 Task: Search one way flight ticket for 3 adults in first from Ketchikan: Ketchikan International Airport to Springfield: Abraham Lincoln Capital Airport on 5-2-2023. Choice of flights is JetBlue. Number of bags: 2 checked bags. Price is upto 106000. Outbound departure time preference is 5:45.
Action: Mouse moved to (259, 214)
Screenshot: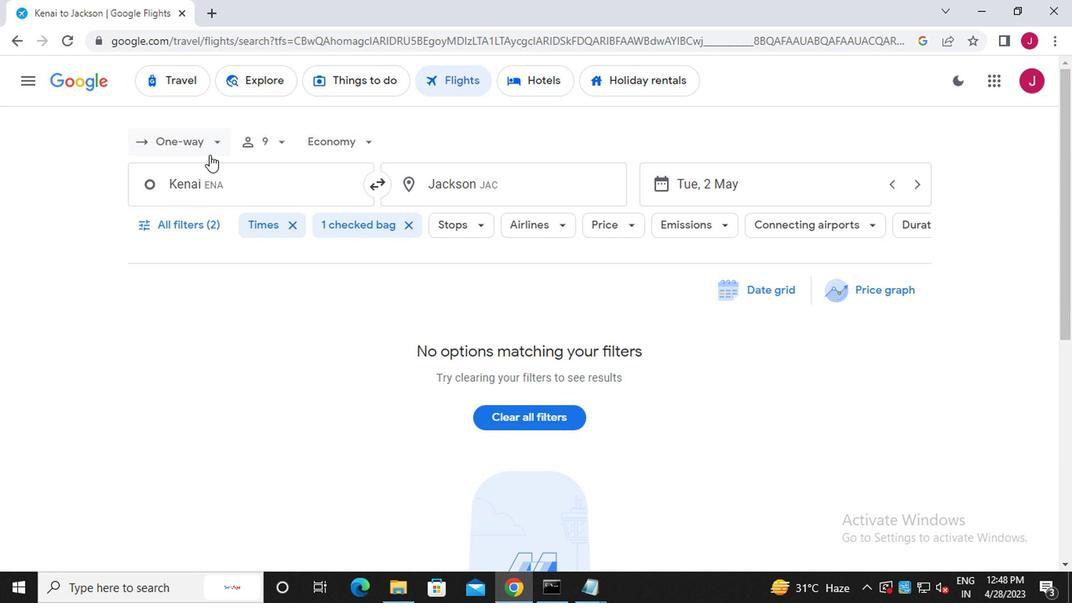 
Action: Mouse pressed left at (259, 214)
Screenshot: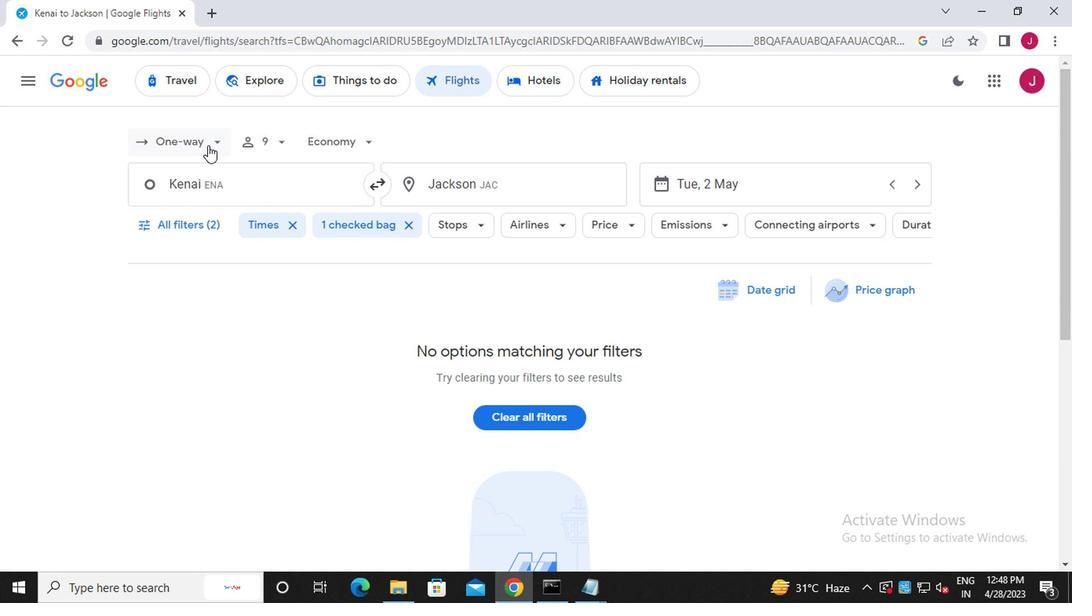 
Action: Mouse moved to (260, 266)
Screenshot: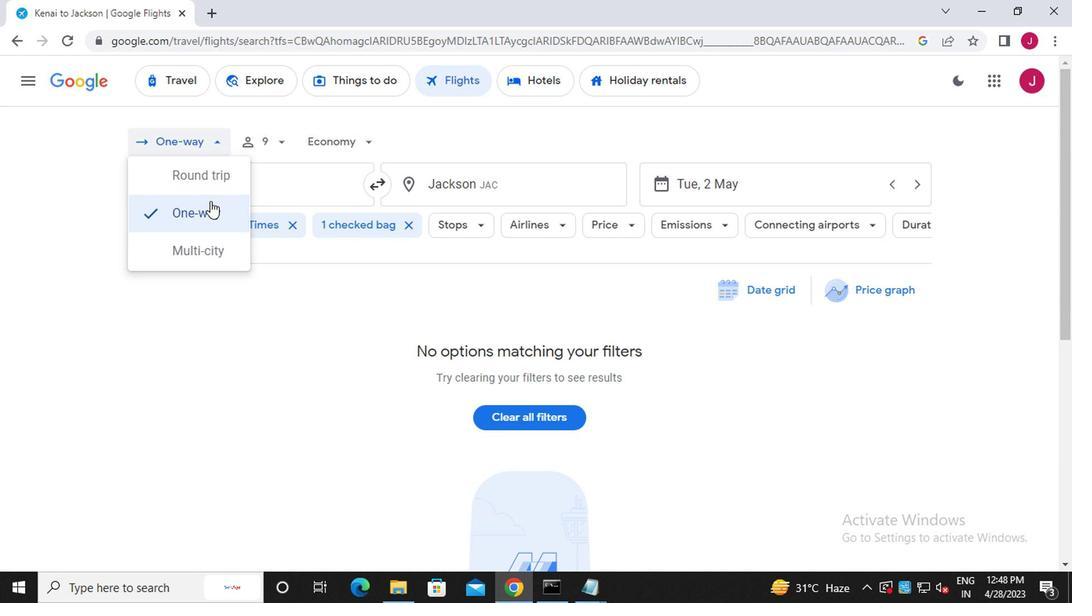 
Action: Mouse pressed left at (260, 266)
Screenshot: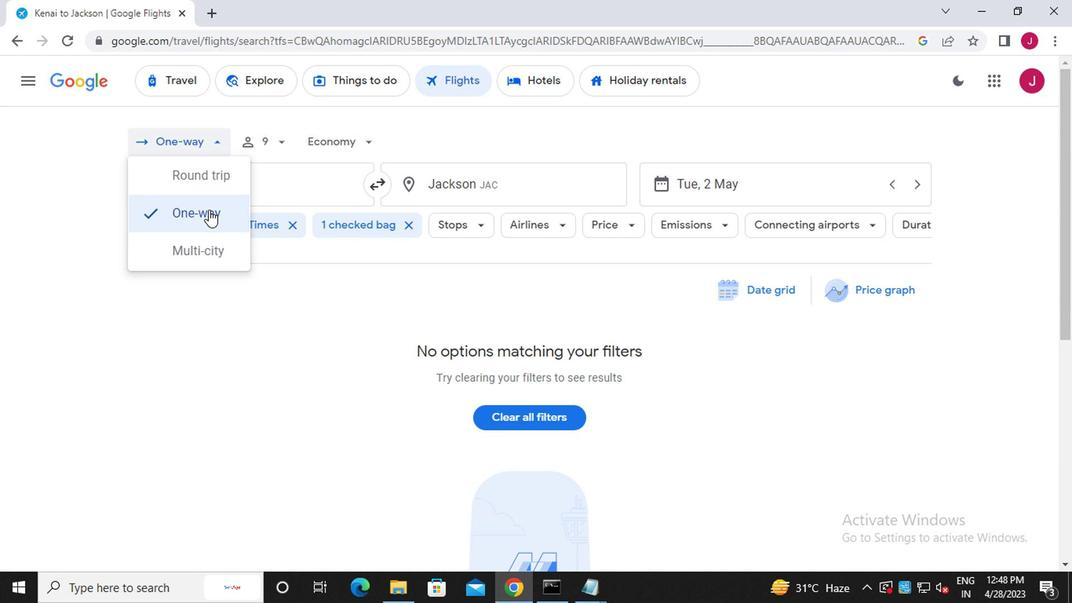 
Action: Mouse moved to (302, 214)
Screenshot: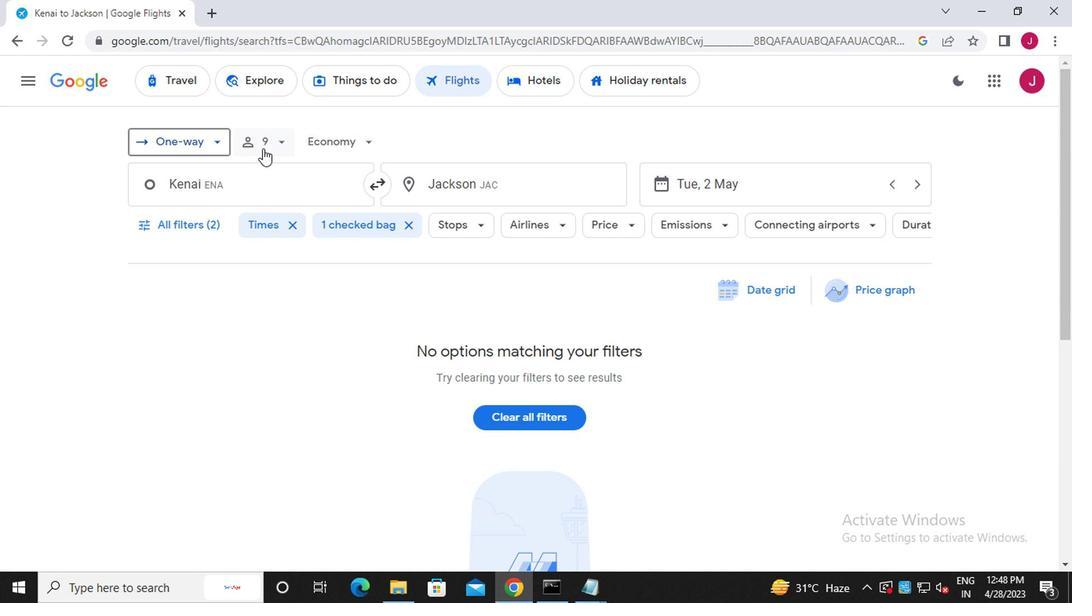 
Action: Mouse pressed left at (302, 214)
Screenshot: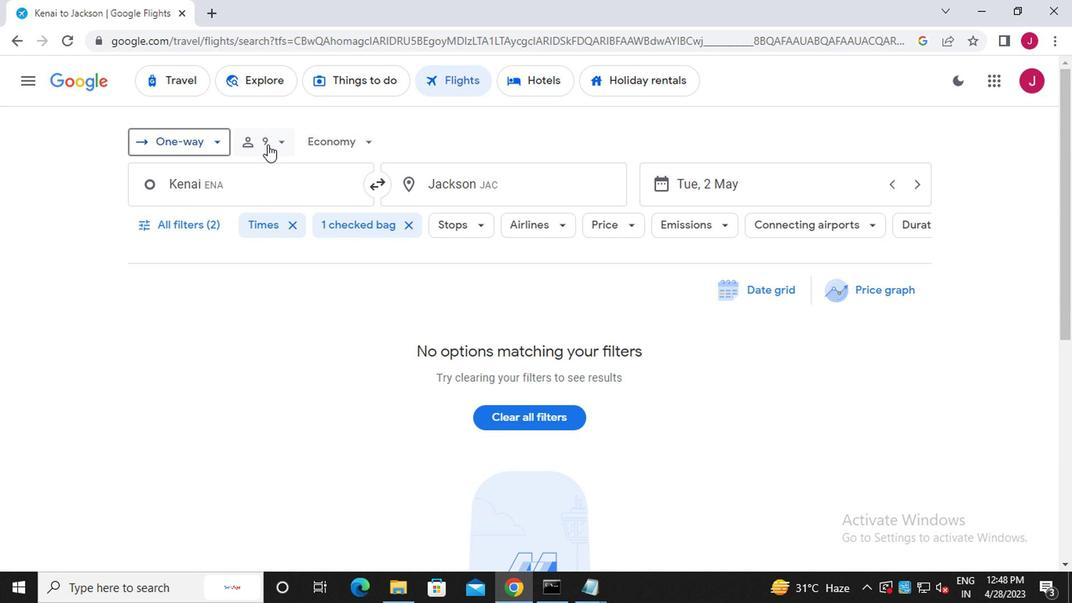 
Action: Mouse moved to (355, 240)
Screenshot: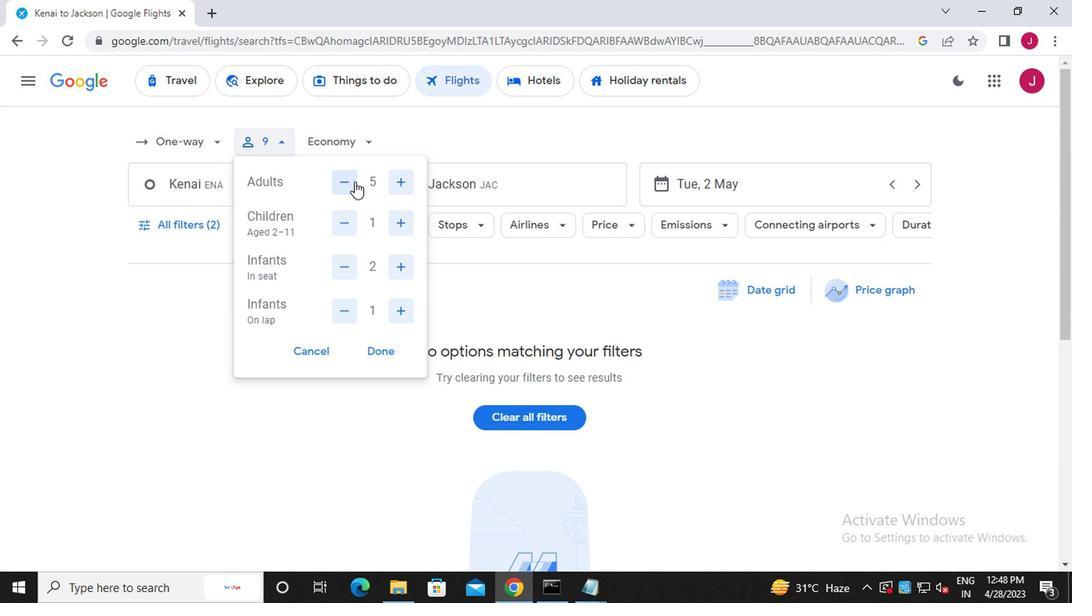 
Action: Mouse pressed left at (355, 240)
Screenshot: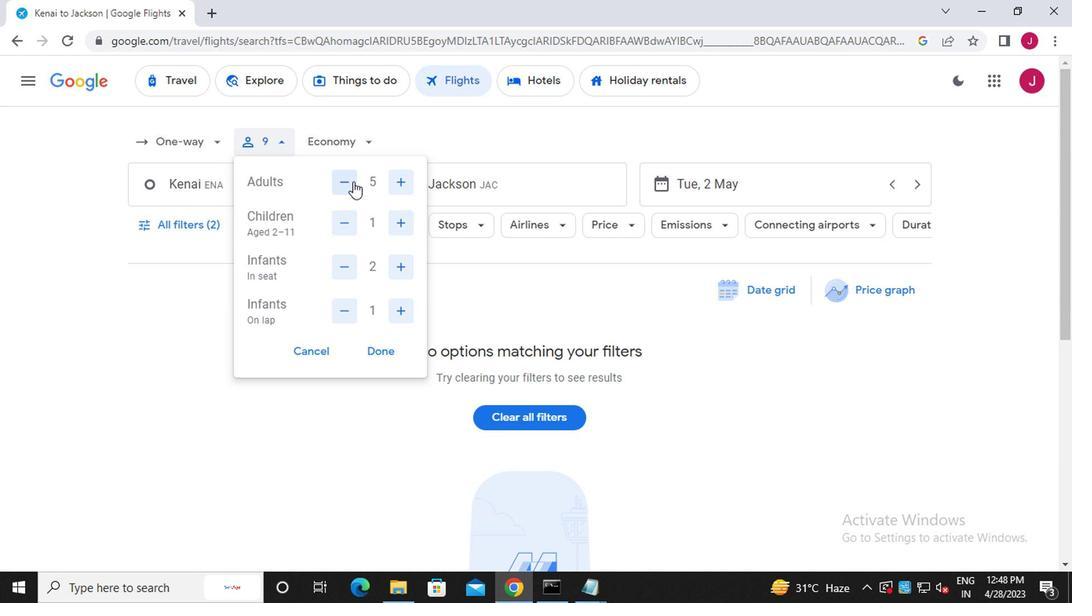 
Action: Mouse pressed left at (355, 240)
Screenshot: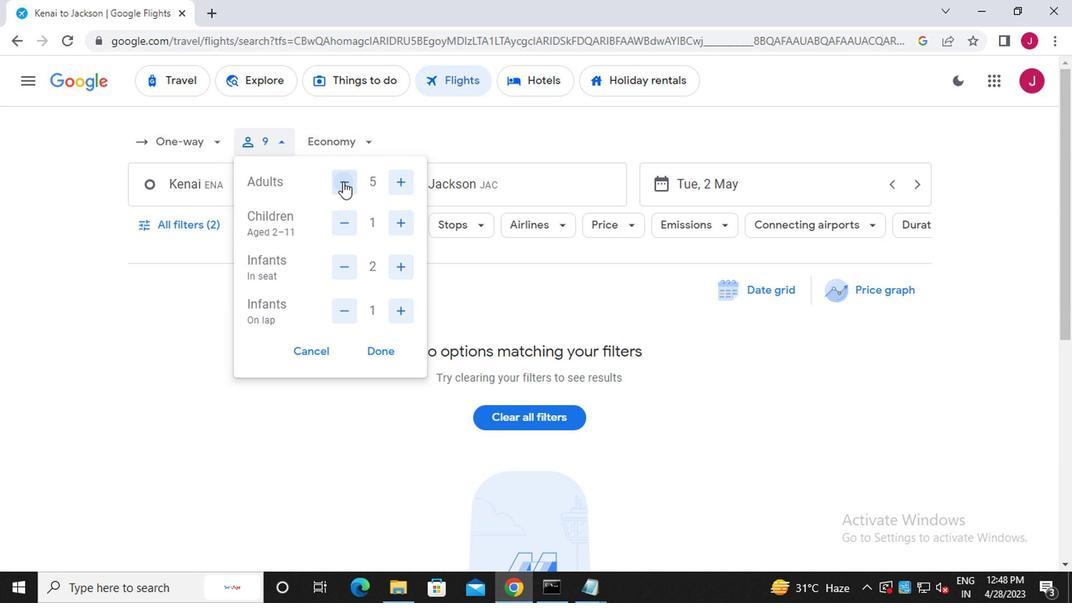 
Action: Mouse moved to (355, 268)
Screenshot: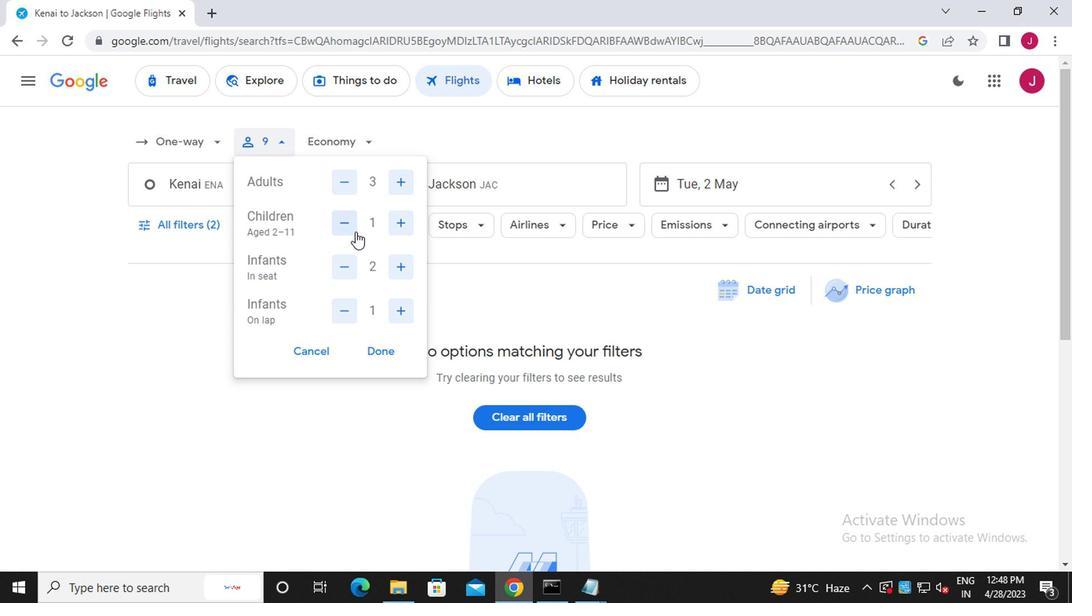 
Action: Mouse pressed left at (355, 268)
Screenshot: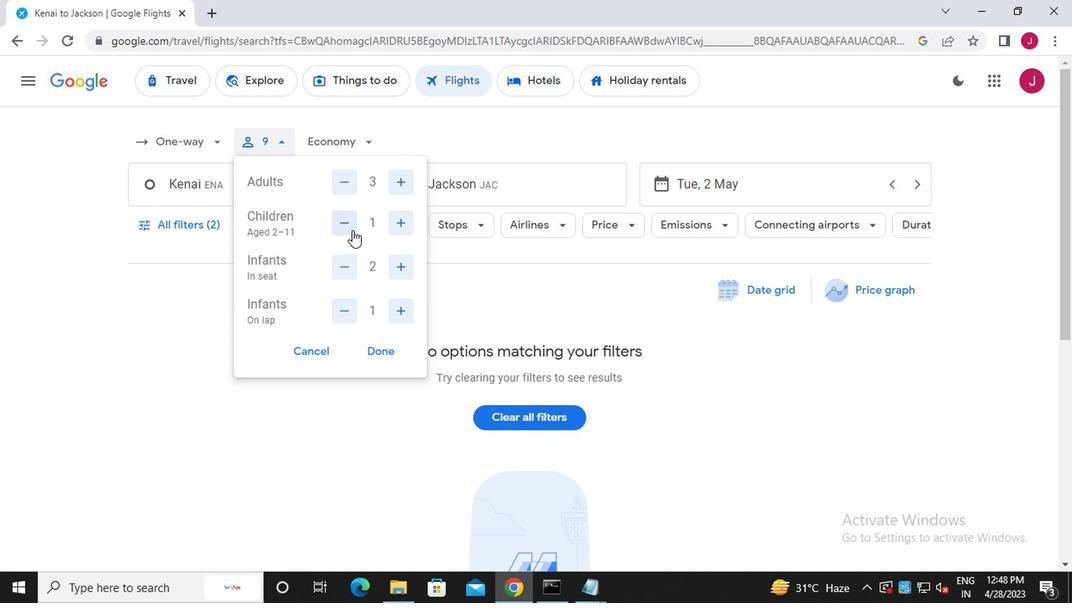 
Action: Mouse moved to (359, 300)
Screenshot: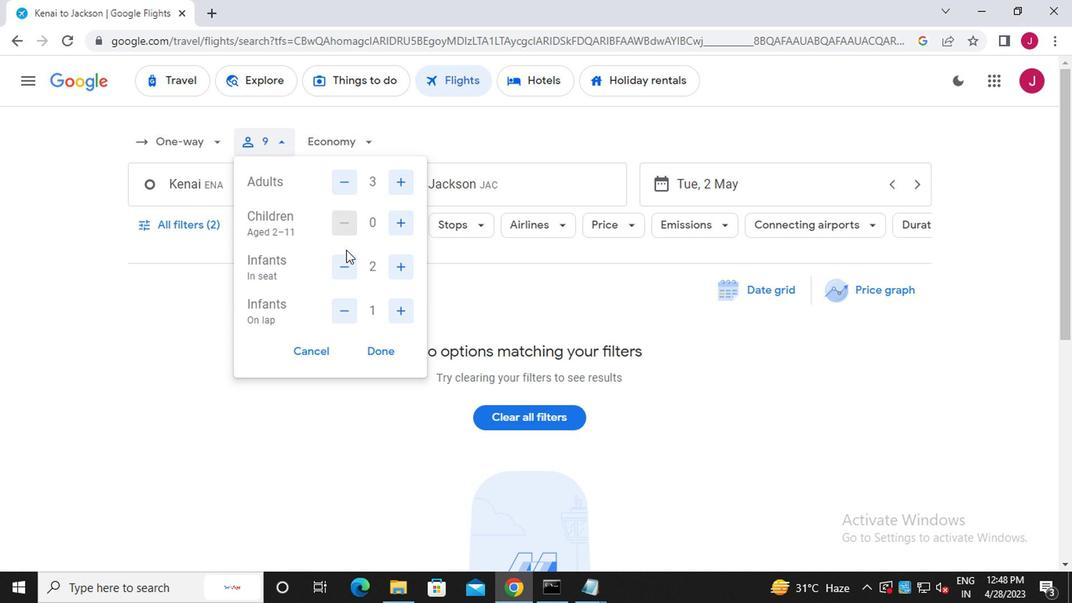 
Action: Mouse pressed left at (359, 300)
Screenshot: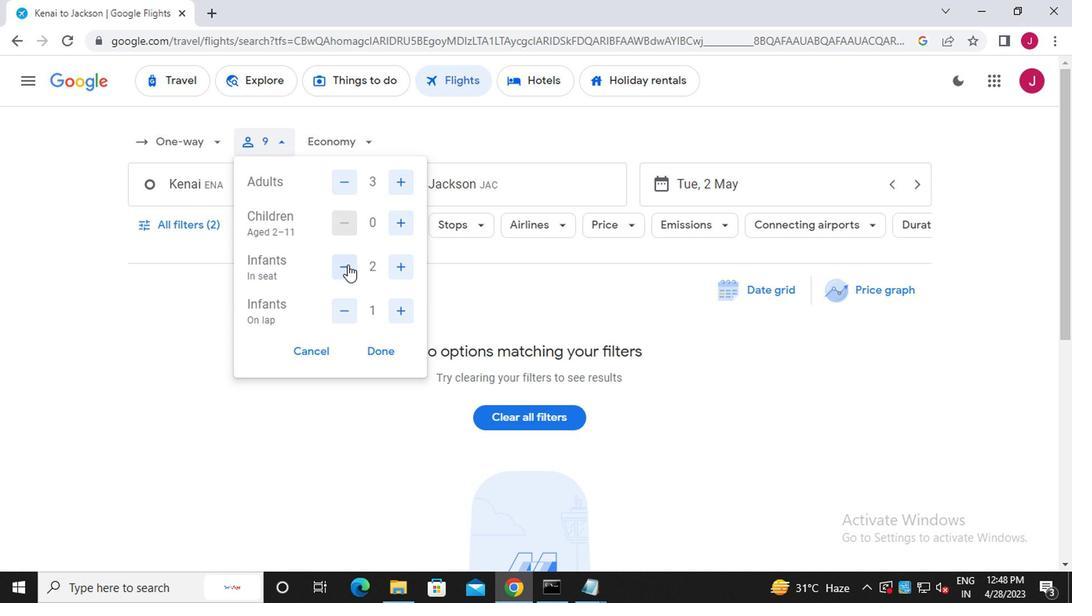 
Action: Mouse pressed left at (359, 300)
Screenshot: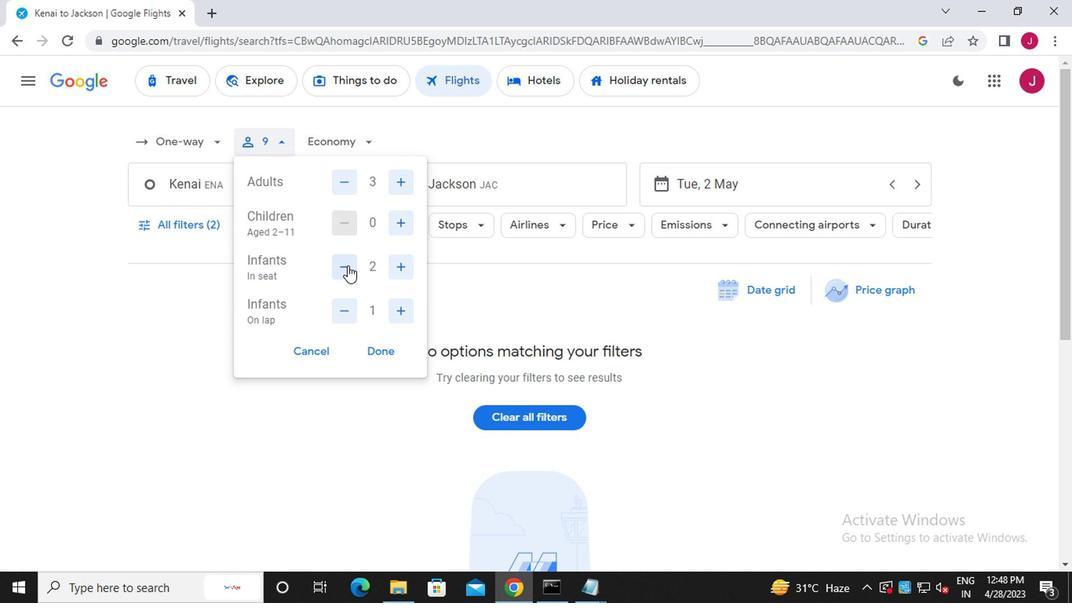 
Action: Mouse pressed left at (359, 300)
Screenshot: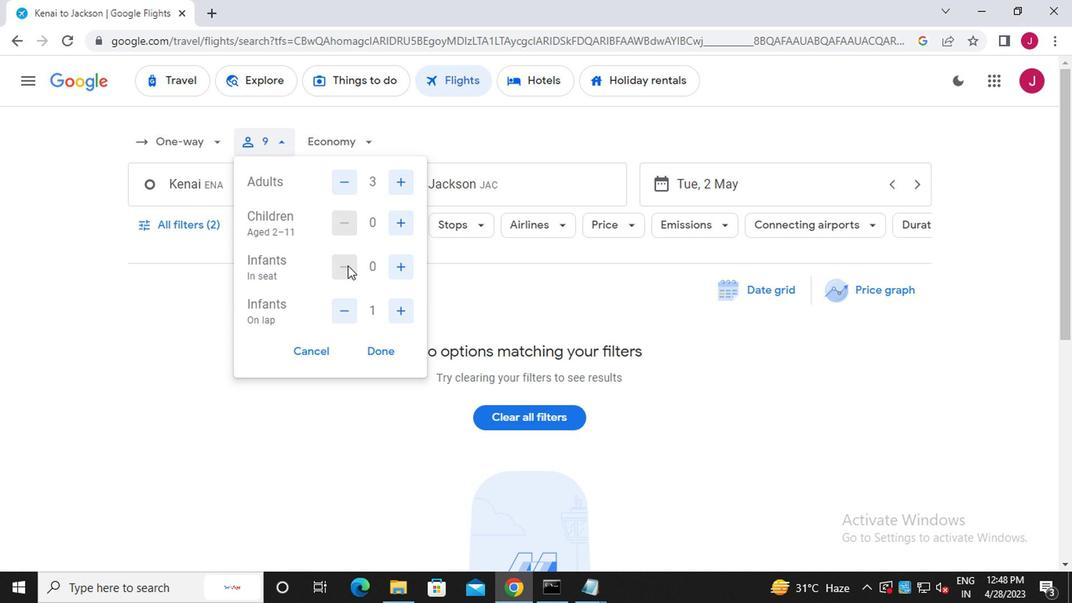 
Action: Mouse moved to (355, 333)
Screenshot: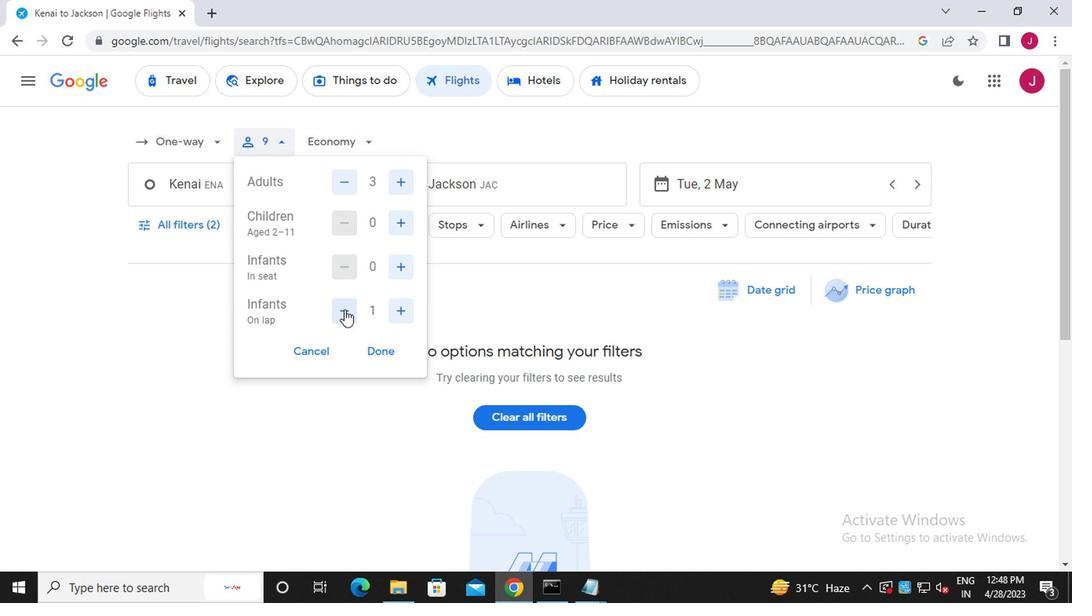 
Action: Mouse pressed left at (355, 333)
Screenshot: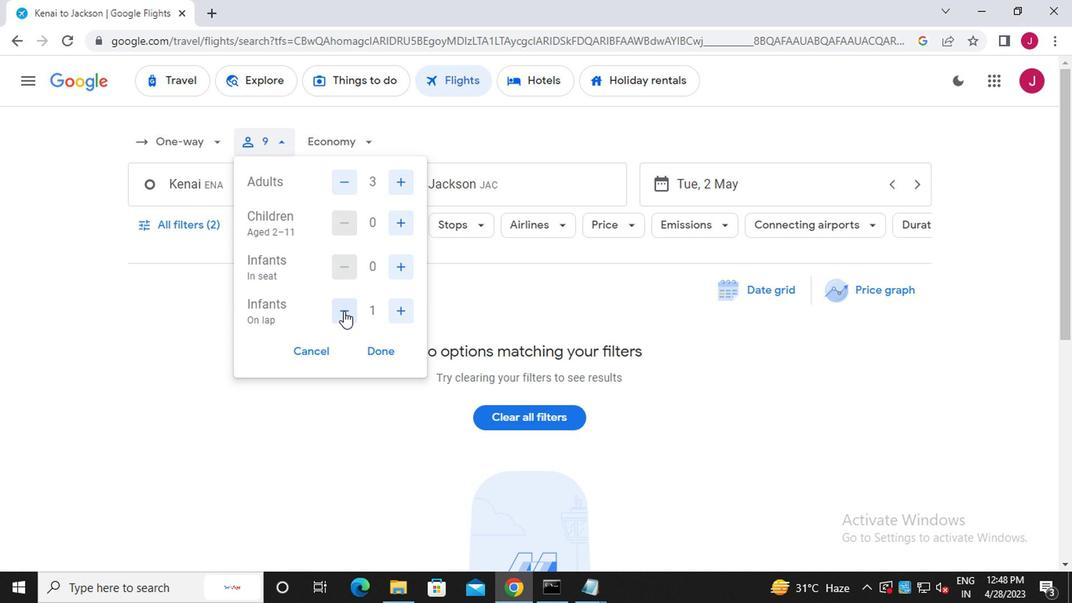 
Action: Mouse moved to (379, 361)
Screenshot: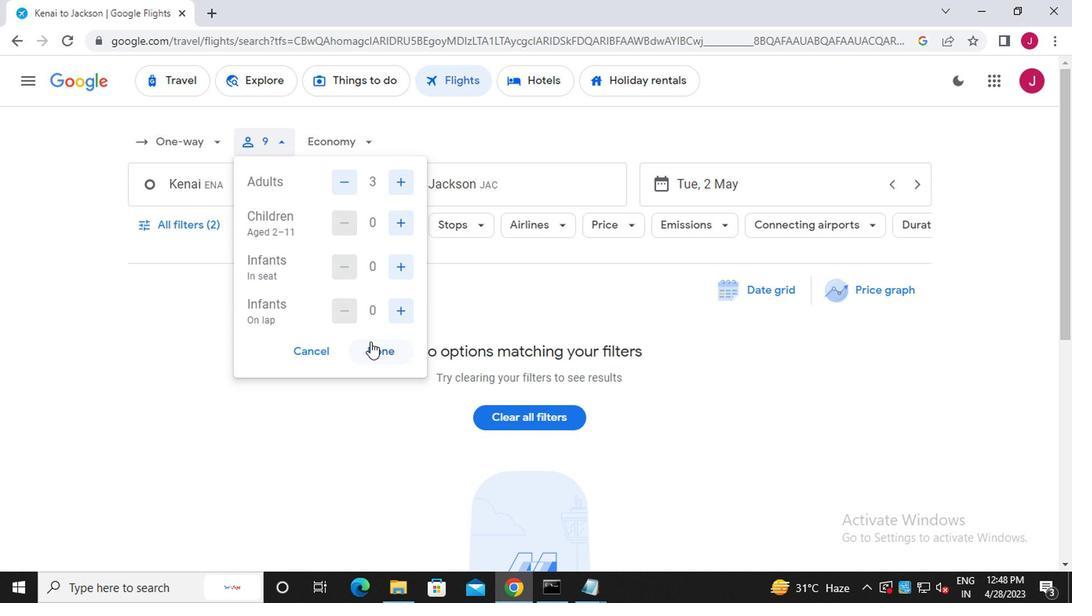 
Action: Mouse pressed left at (379, 361)
Screenshot: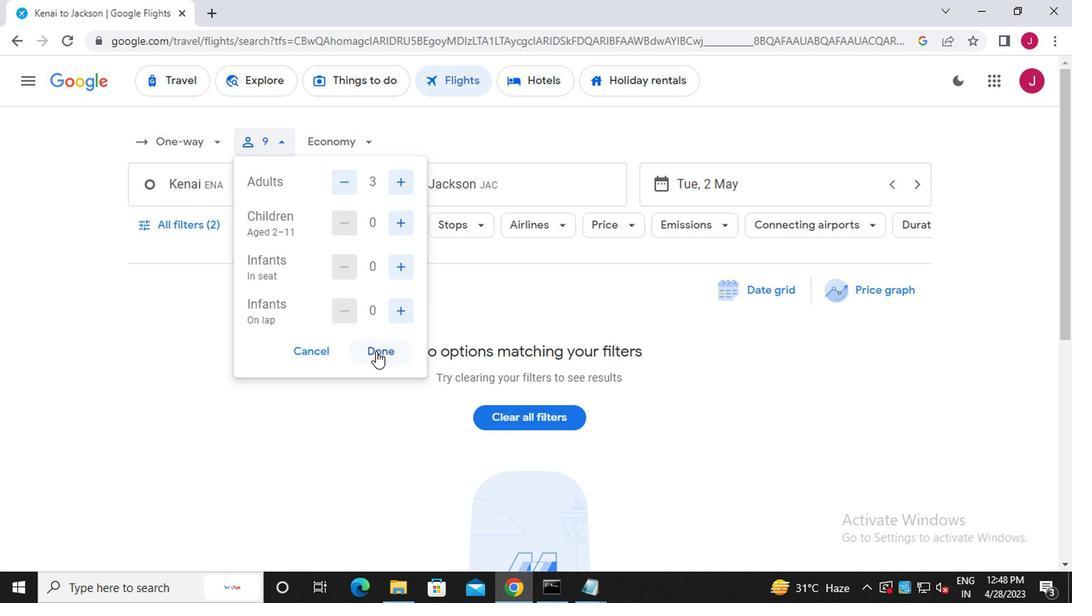 
Action: Mouse moved to (304, 249)
Screenshot: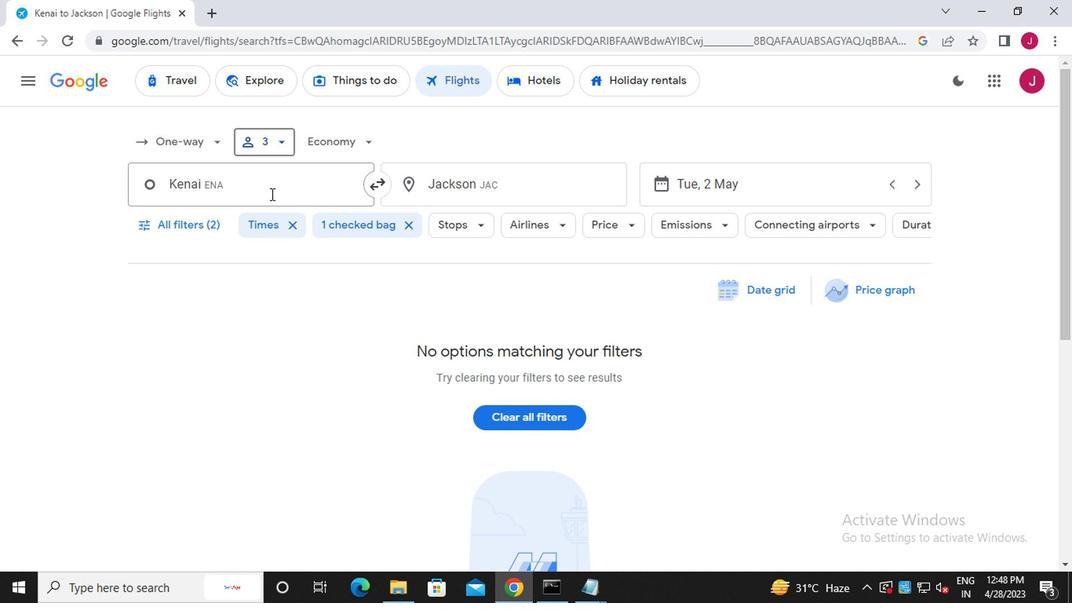 
Action: Mouse pressed left at (304, 249)
Screenshot: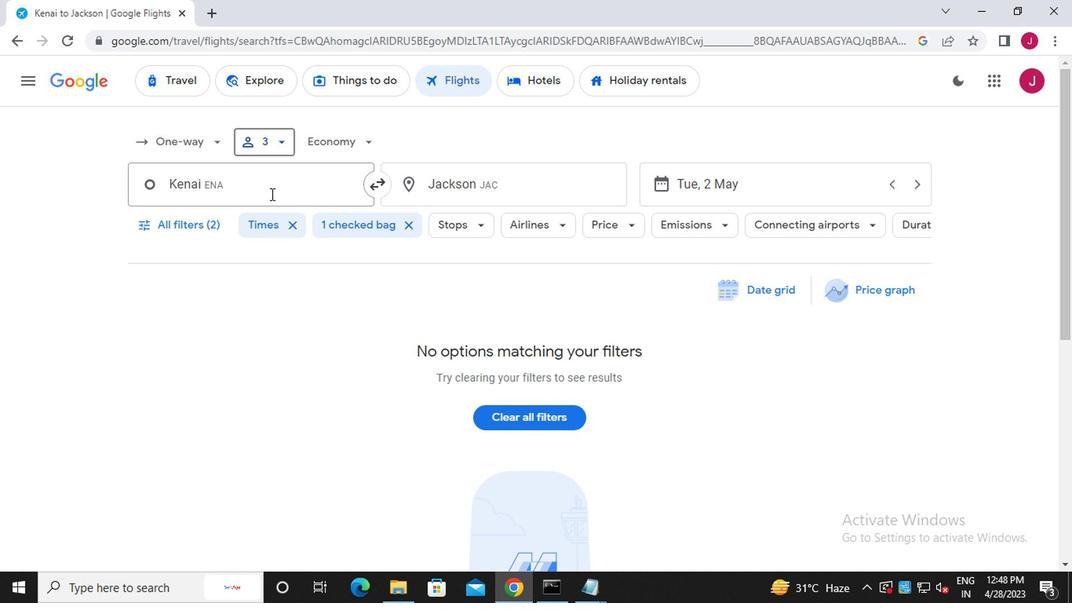 
Action: Mouse moved to (304, 248)
Screenshot: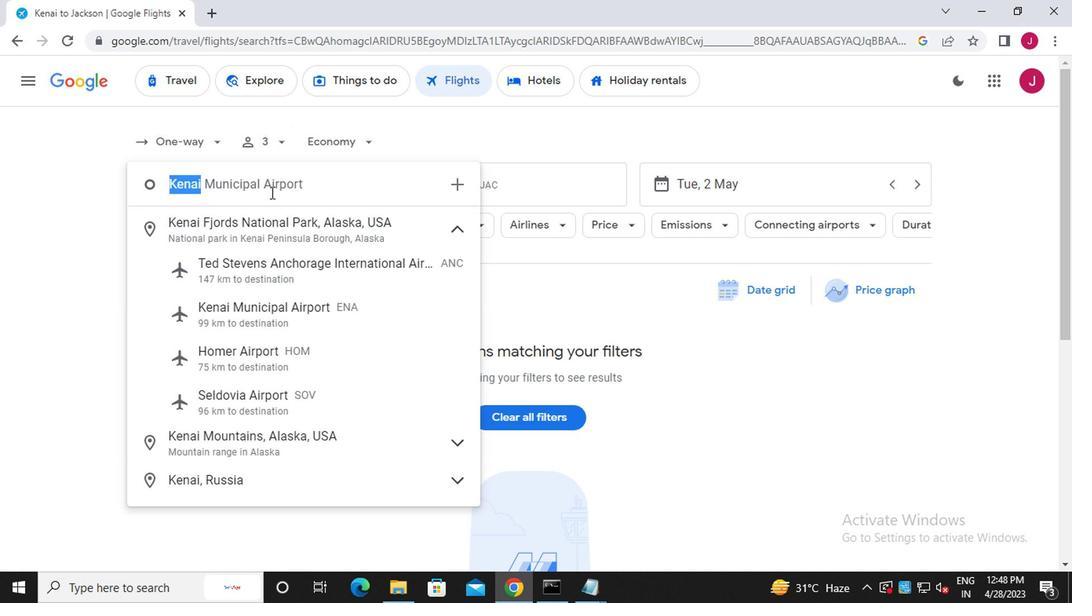 
Action: Key pressed ketchikan
Screenshot: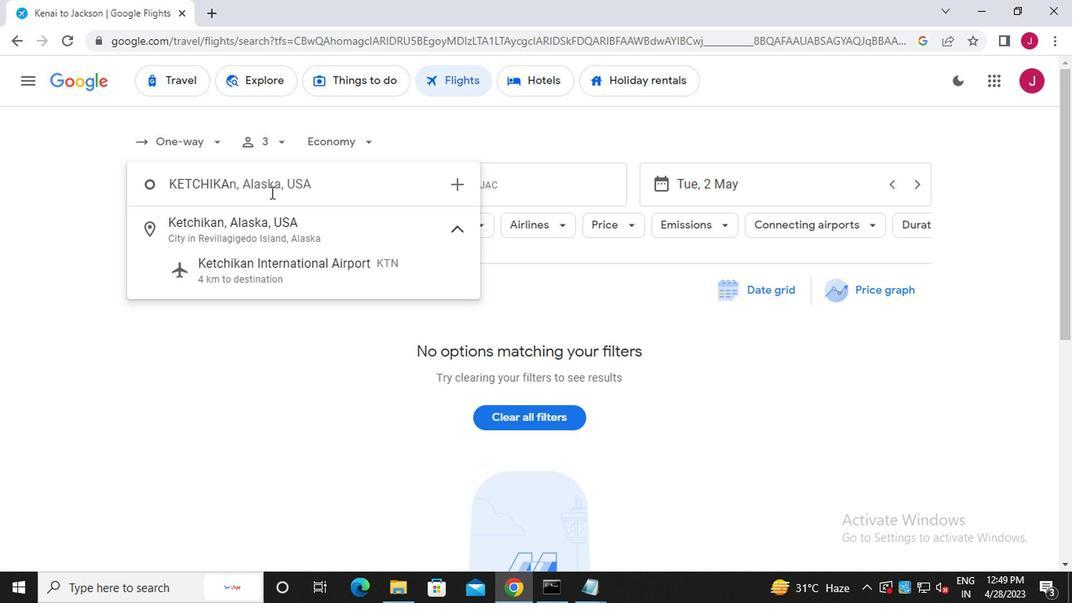 
Action: Mouse moved to (303, 305)
Screenshot: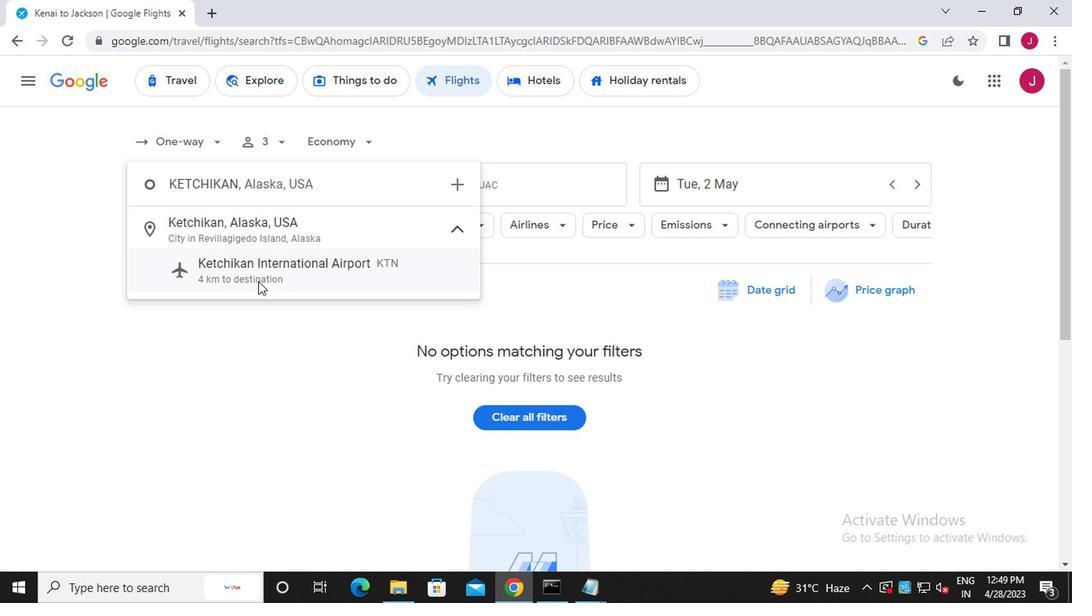 
Action: Mouse pressed left at (303, 305)
Screenshot: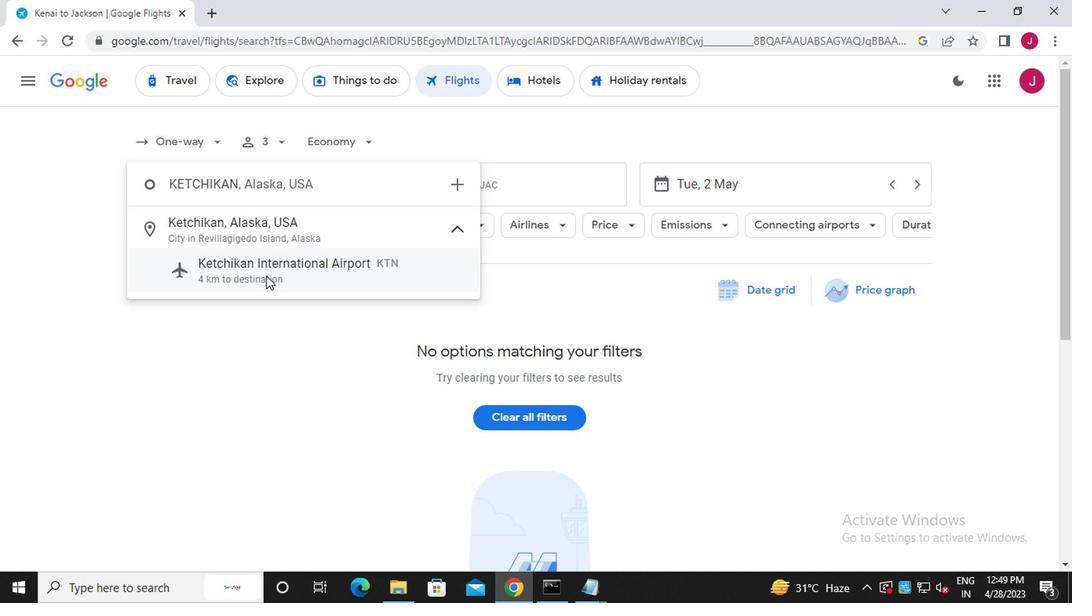 
Action: Mouse moved to (475, 241)
Screenshot: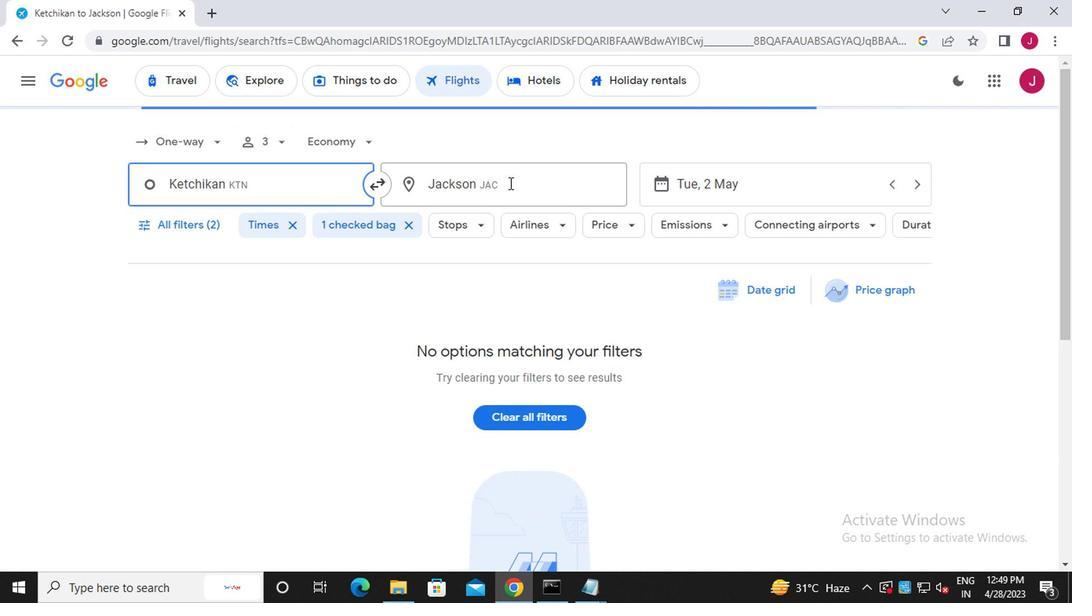 
Action: Mouse pressed left at (475, 241)
Screenshot: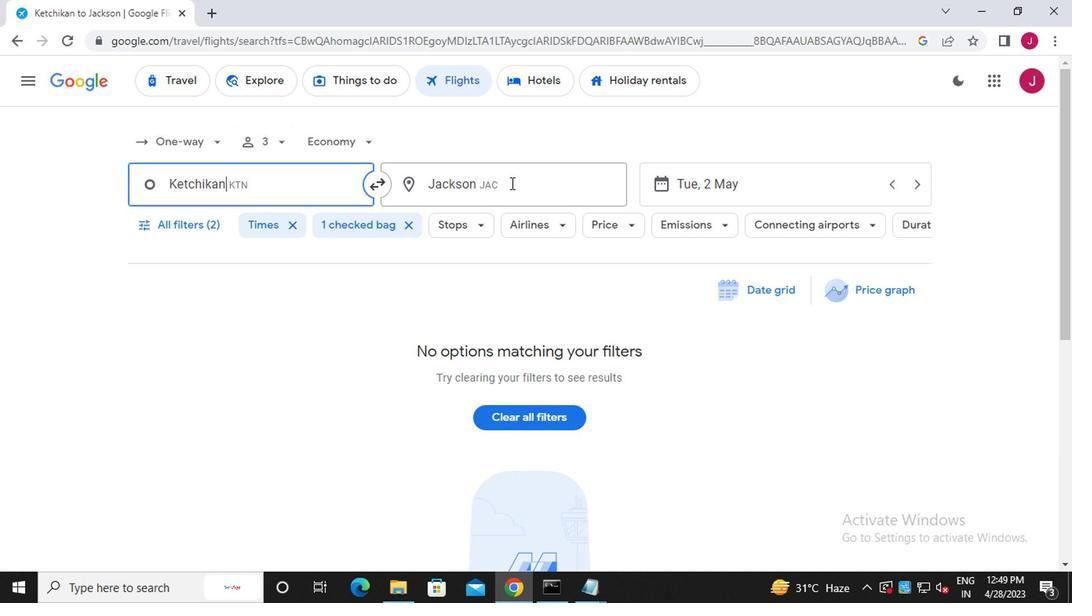 
Action: Mouse moved to (475, 241)
Screenshot: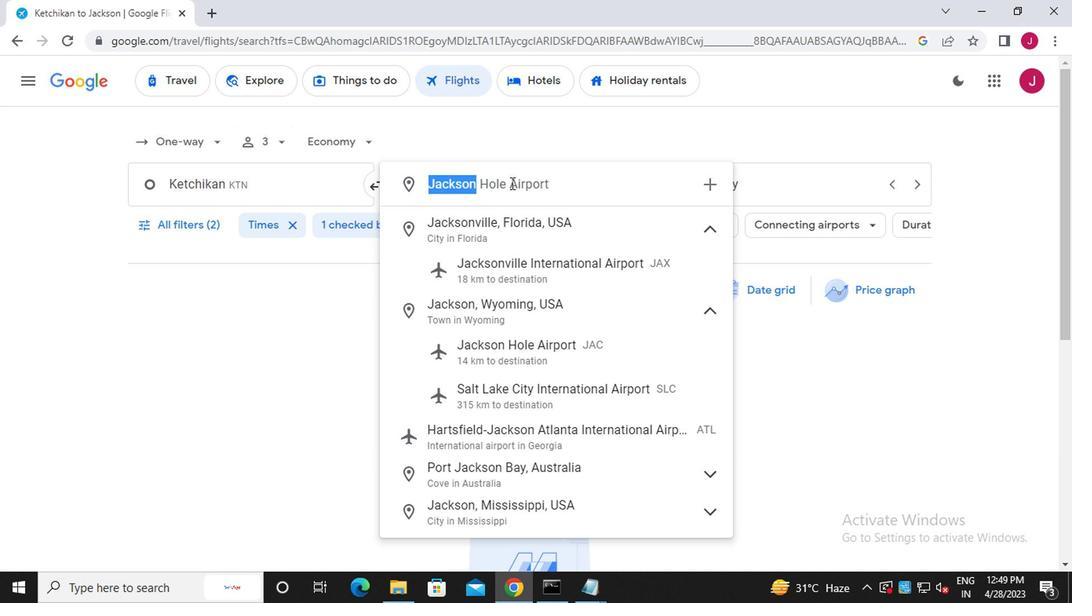 
Action: Key pressed springfield
Screenshot: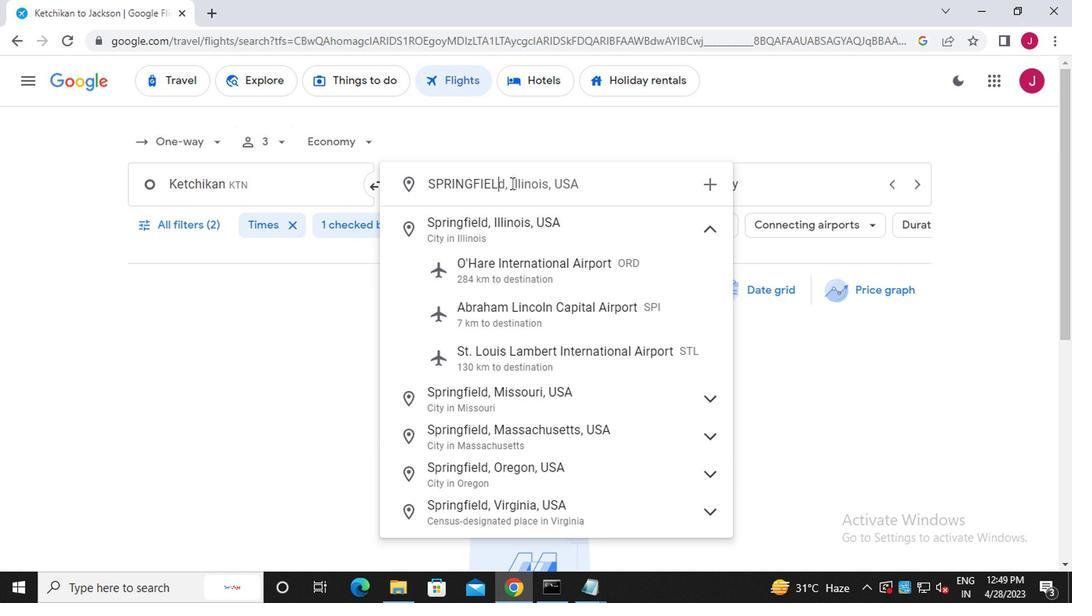 
Action: Mouse moved to (524, 335)
Screenshot: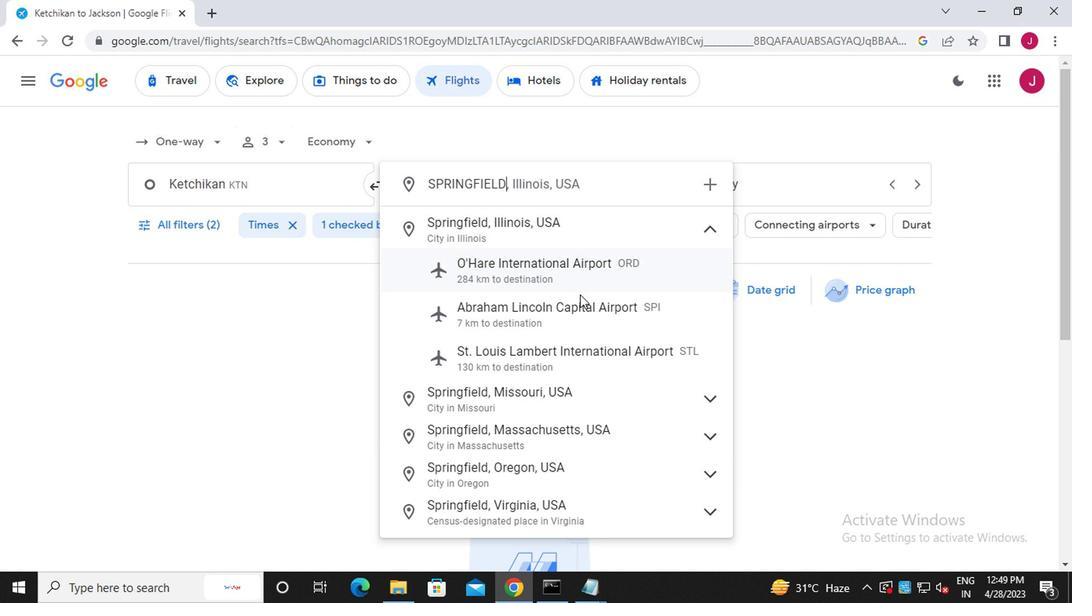 
Action: Mouse pressed left at (524, 335)
Screenshot: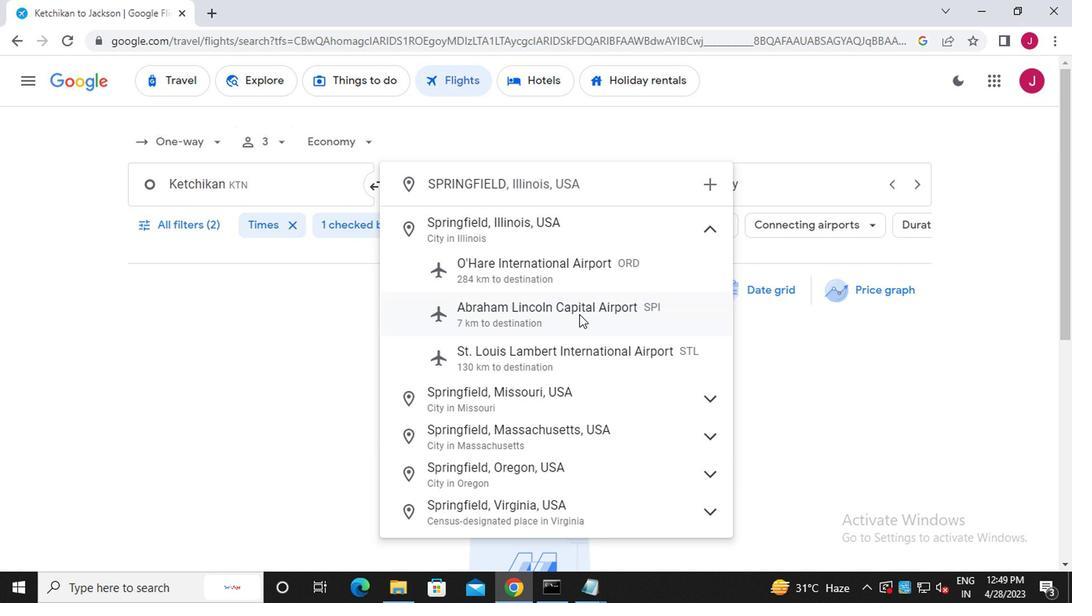 
Action: Mouse moved to (674, 248)
Screenshot: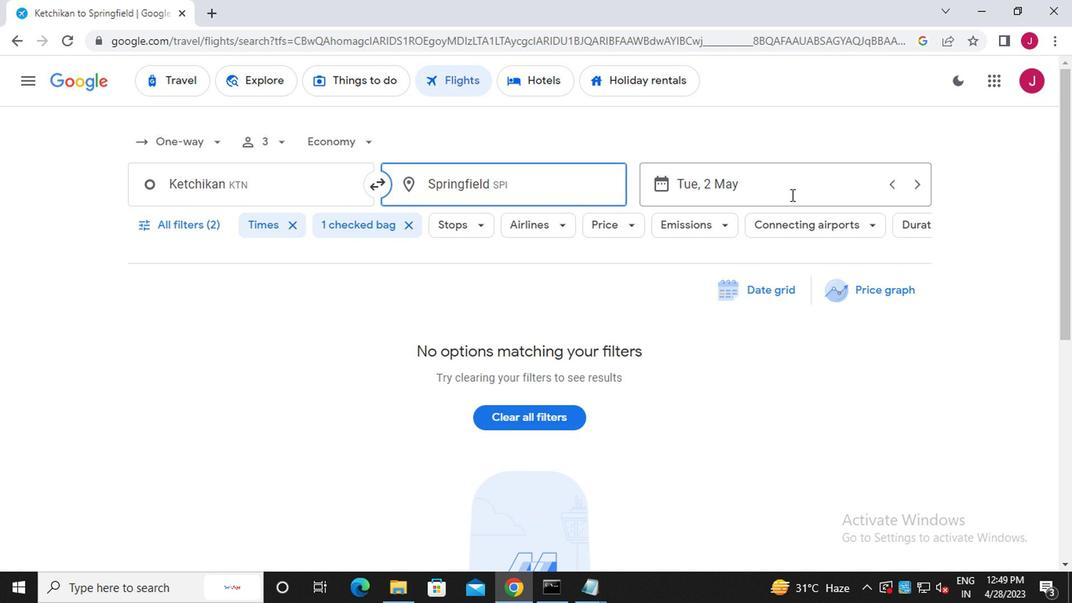 
Action: Mouse pressed left at (674, 248)
Screenshot: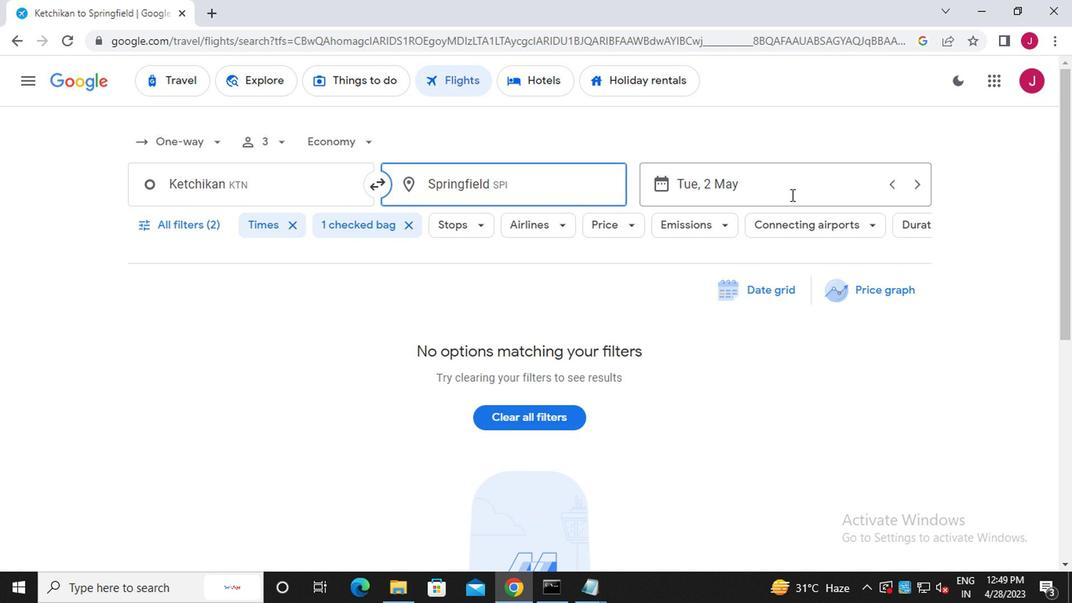 
Action: Mouse moved to (741, 493)
Screenshot: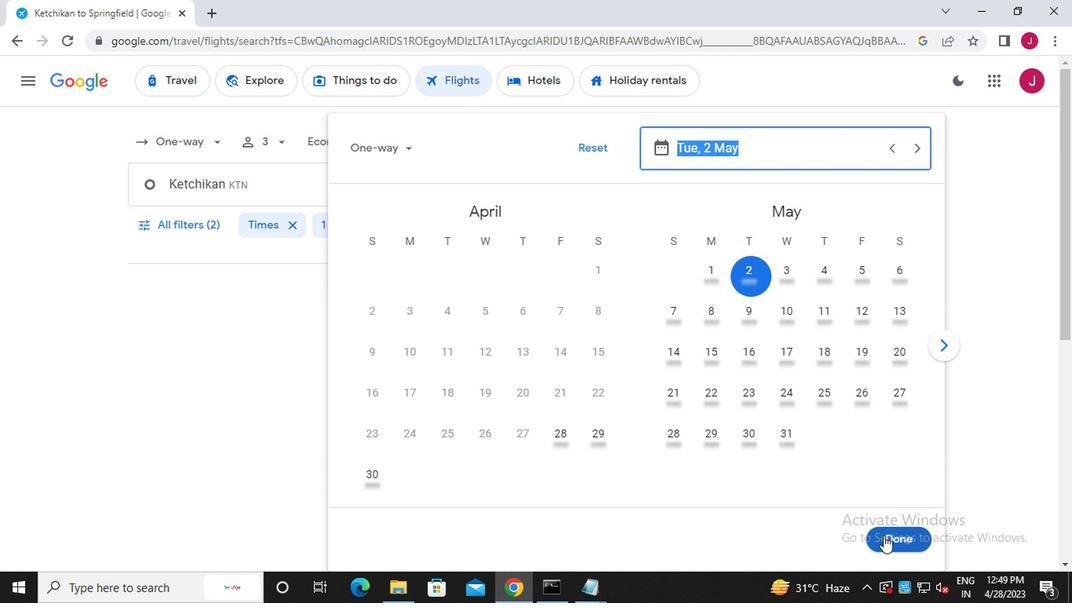 
Action: Mouse pressed left at (741, 493)
Screenshot: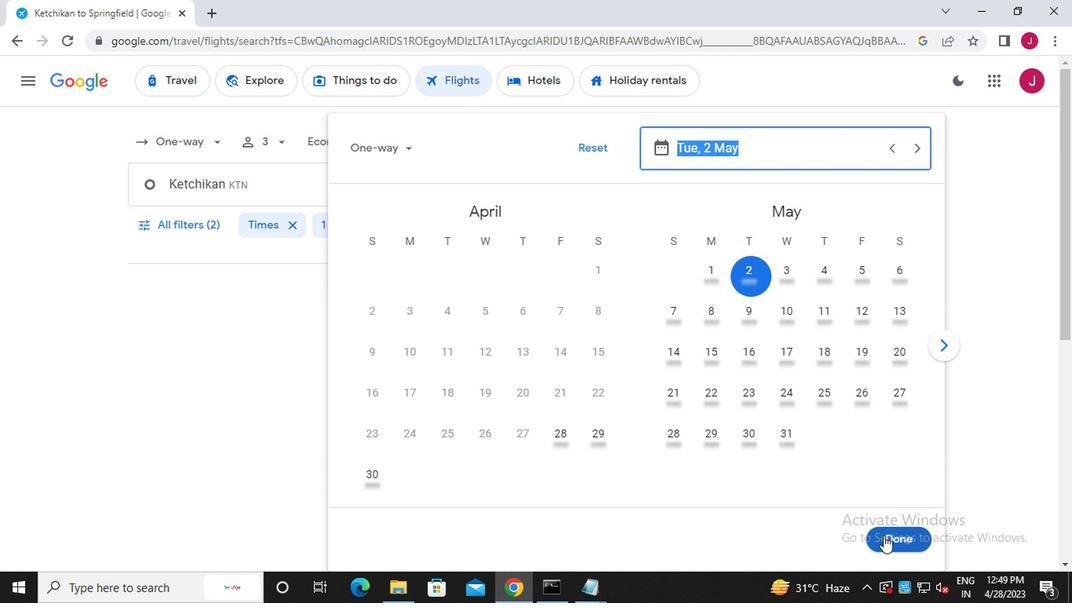 
Action: Mouse moved to (257, 272)
Screenshot: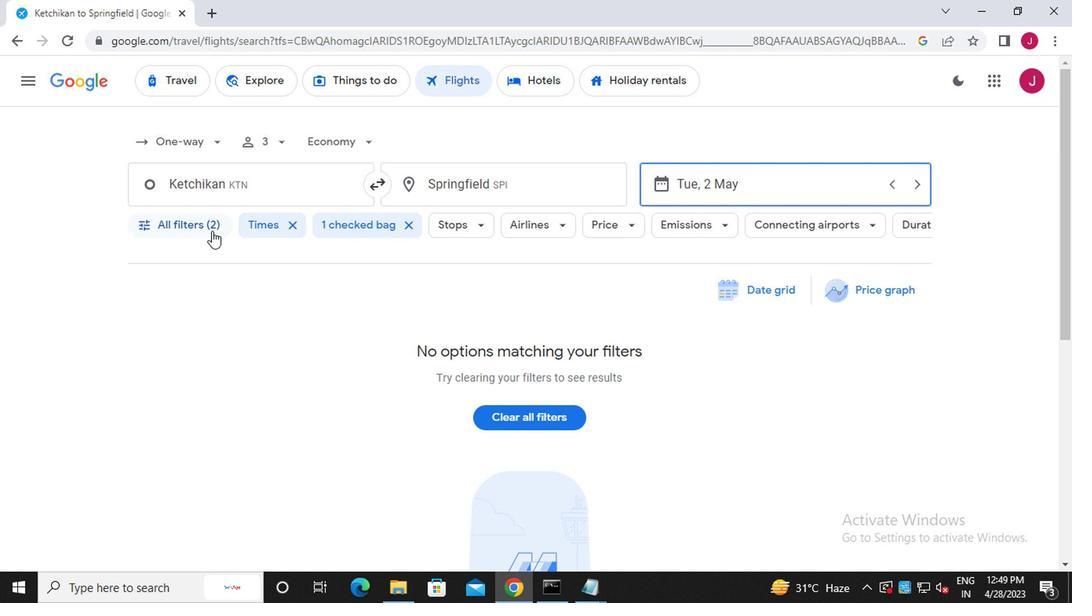 
Action: Mouse pressed left at (257, 272)
Screenshot: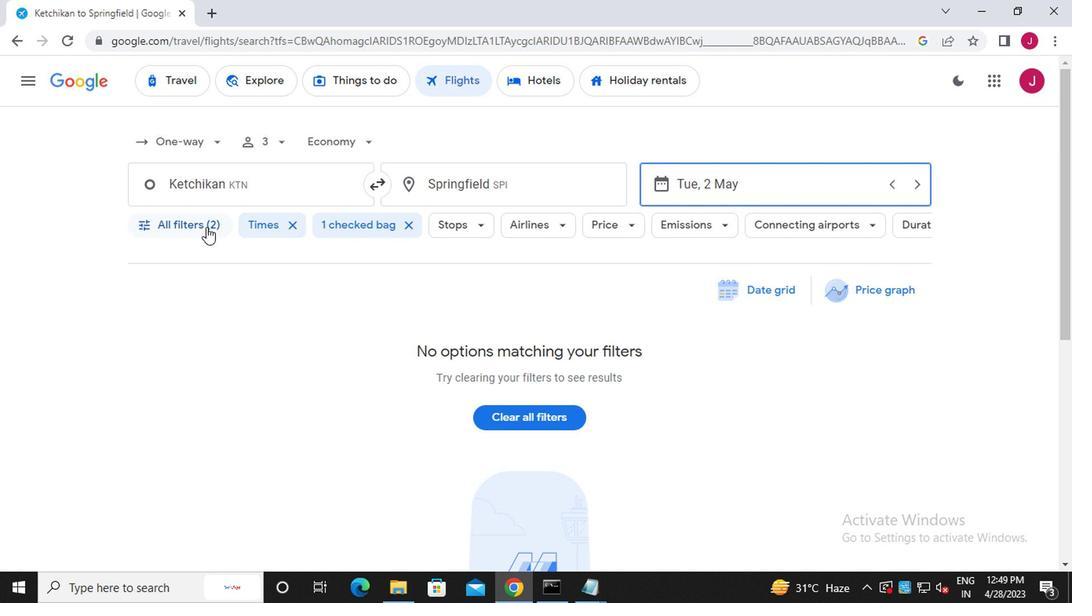 
Action: Mouse moved to (248, 355)
Screenshot: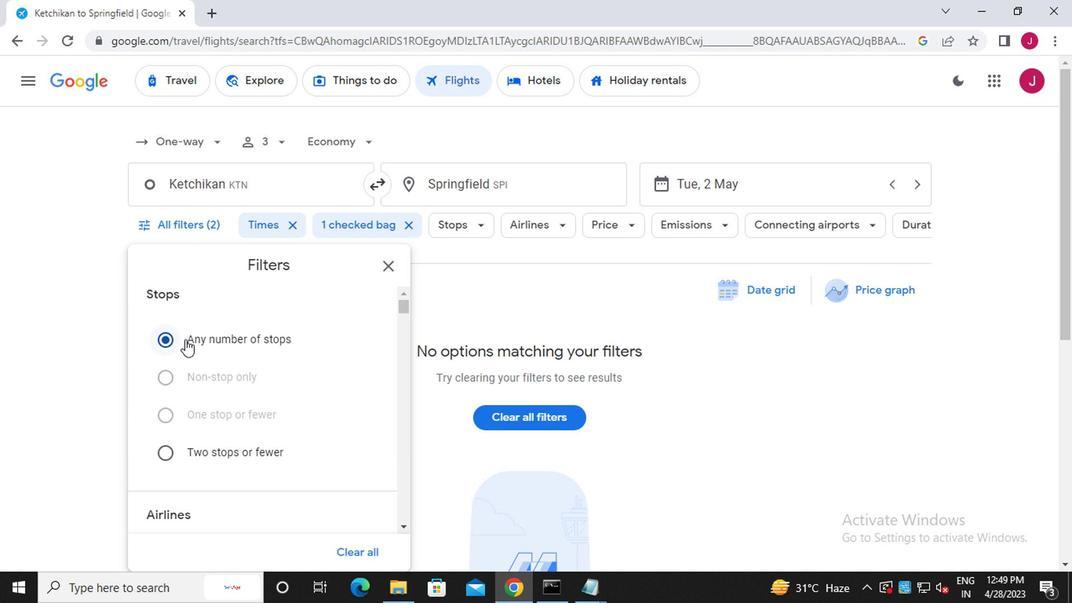 
Action: Mouse scrolled (248, 354) with delta (0, 0)
Screenshot: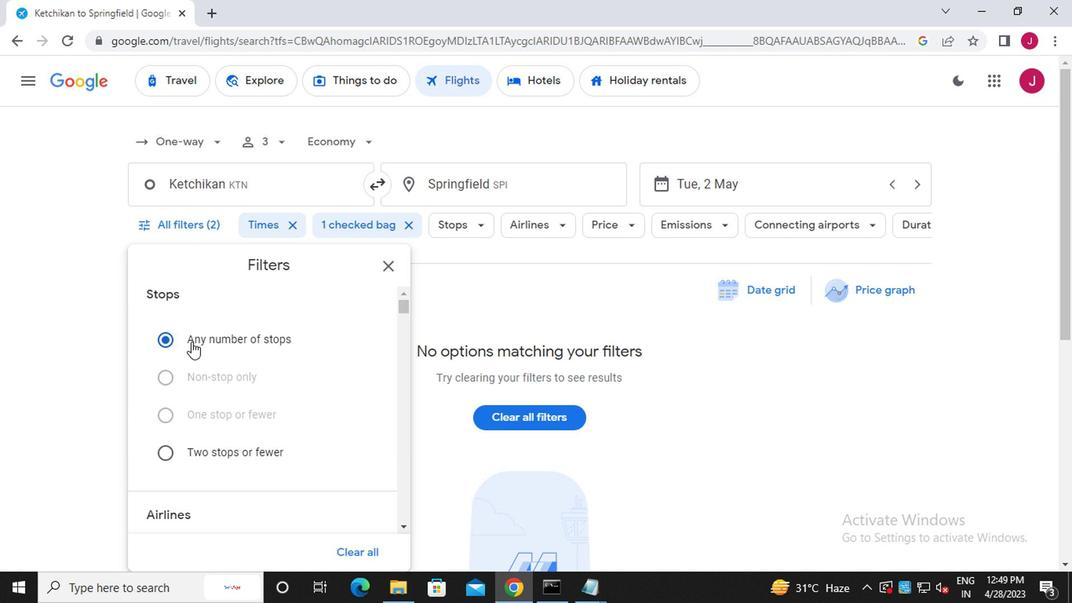 
Action: Mouse scrolled (248, 354) with delta (0, 0)
Screenshot: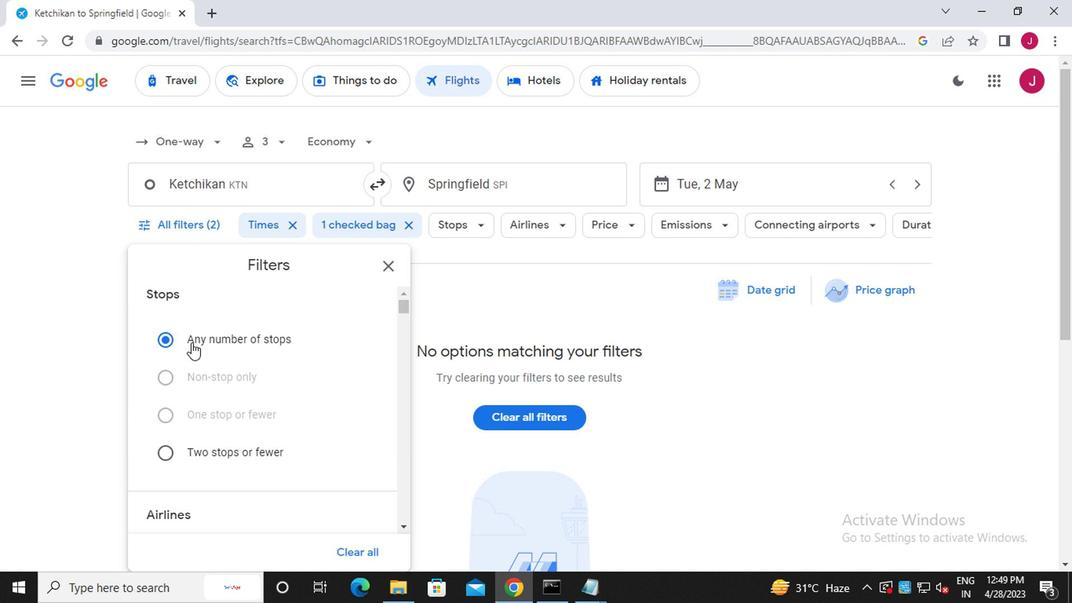
Action: Mouse moved to (362, 400)
Screenshot: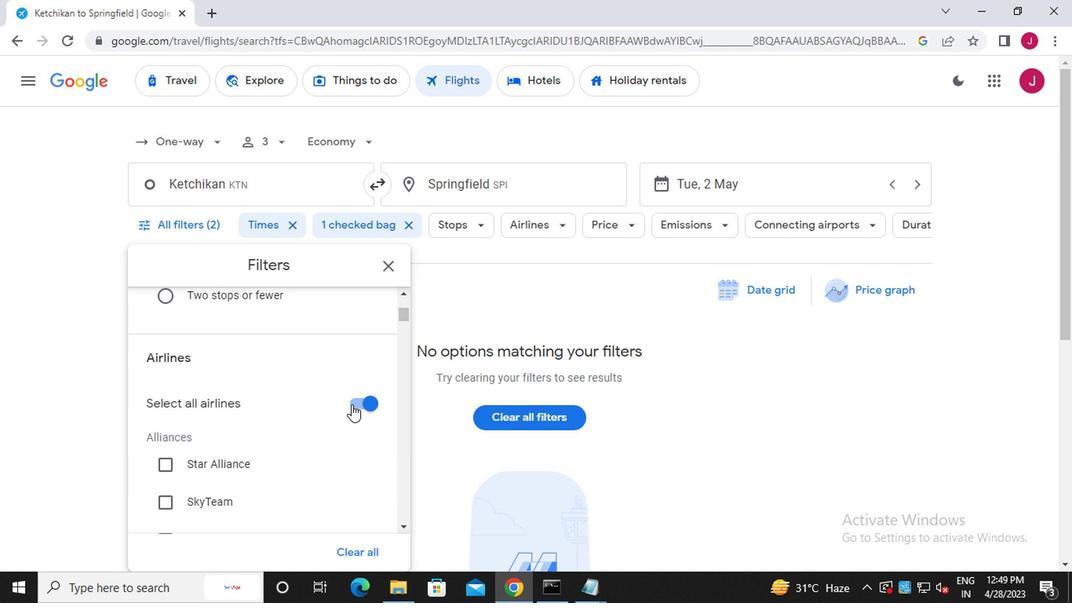 
Action: Mouse pressed left at (362, 400)
Screenshot: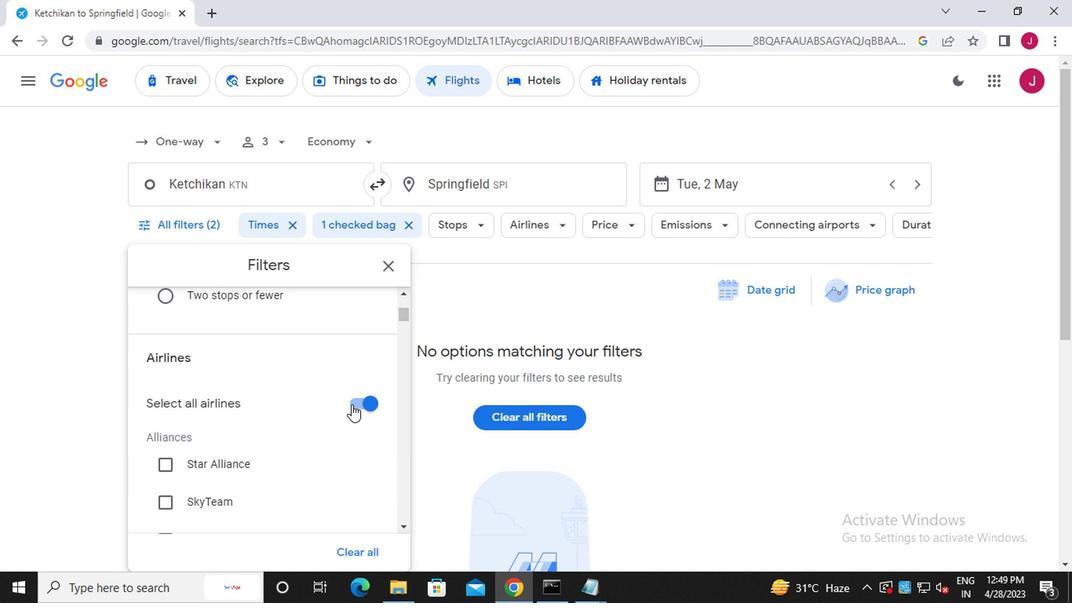 
Action: Mouse moved to (337, 409)
Screenshot: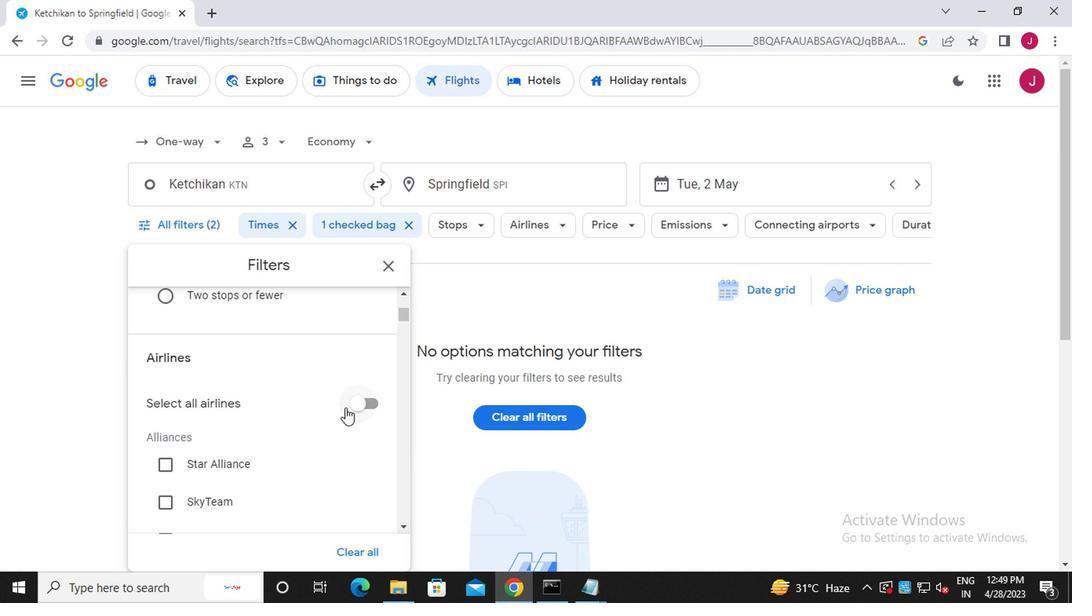 
Action: Mouse scrolled (337, 408) with delta (0, 0)
Screenshot: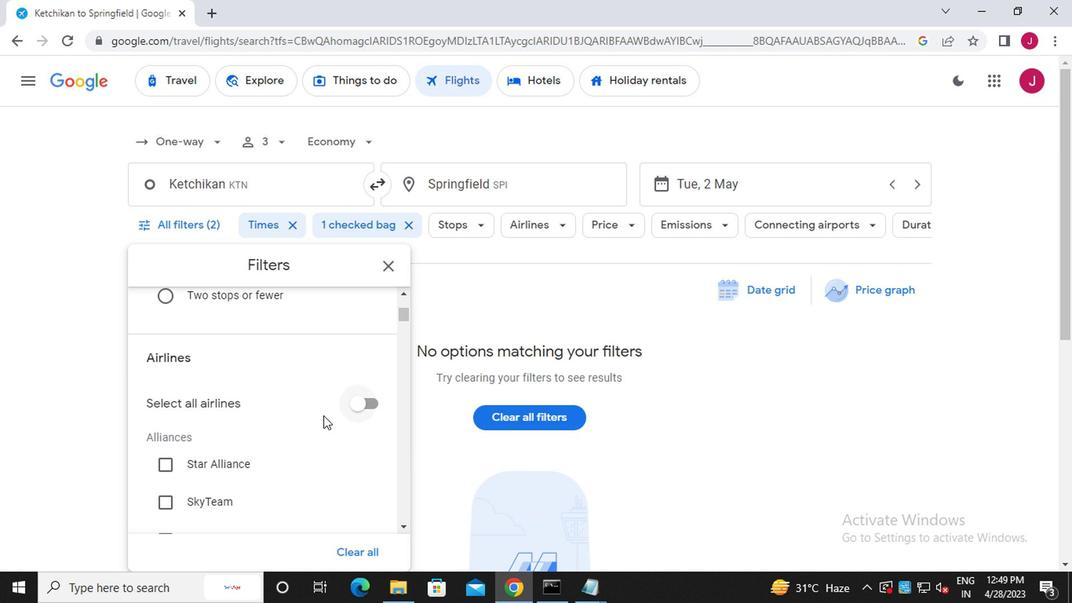 
Action: Mouse scrolled (337, 408) with delta (0, 0)
Screenshot: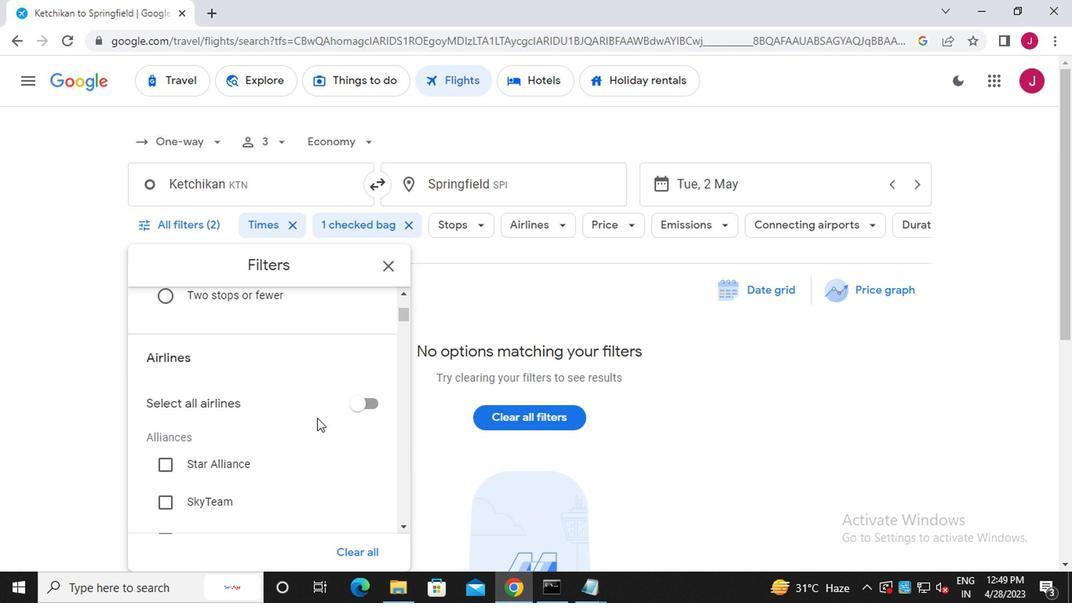 
Action: Mouse moved to (285, 379)
Screenshot: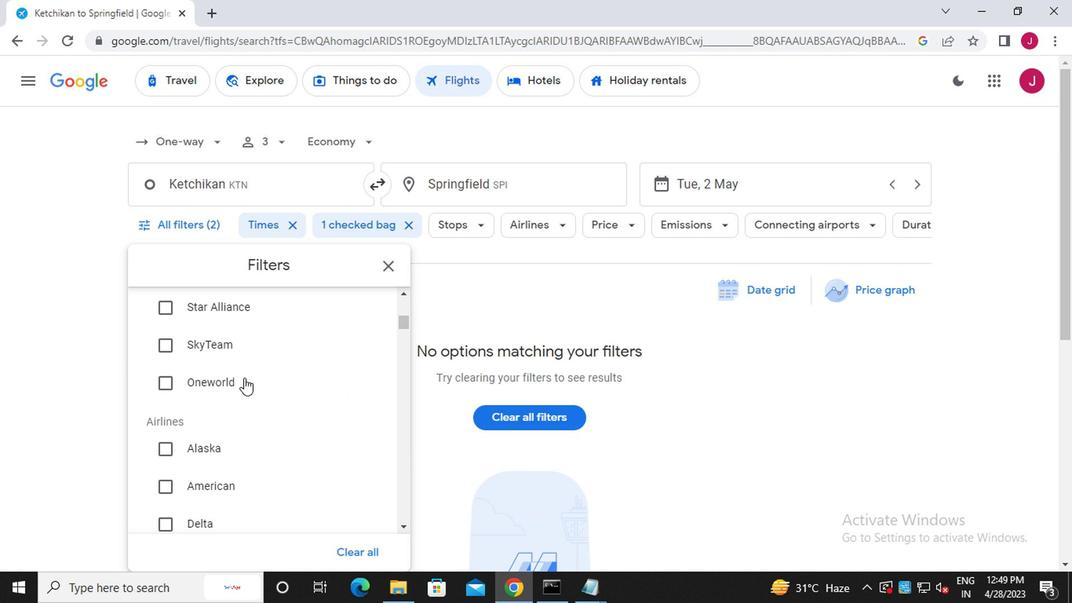 
Action: Mouse scrolled (285, 378) with delta (0, 0)
Screenshot: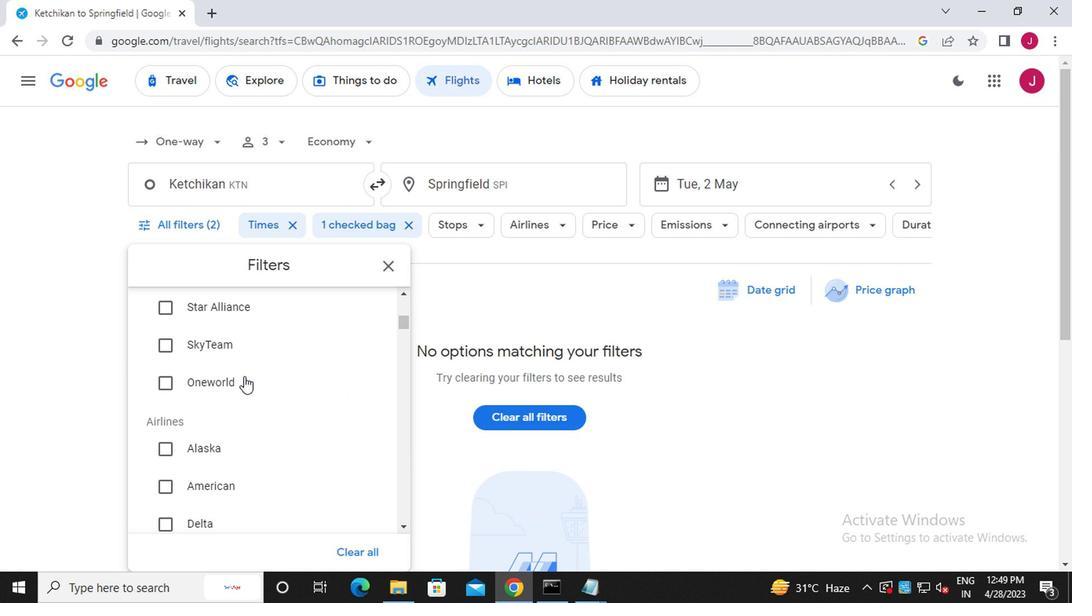 
Action: Mouse moved to (285, 379)
Screenshot: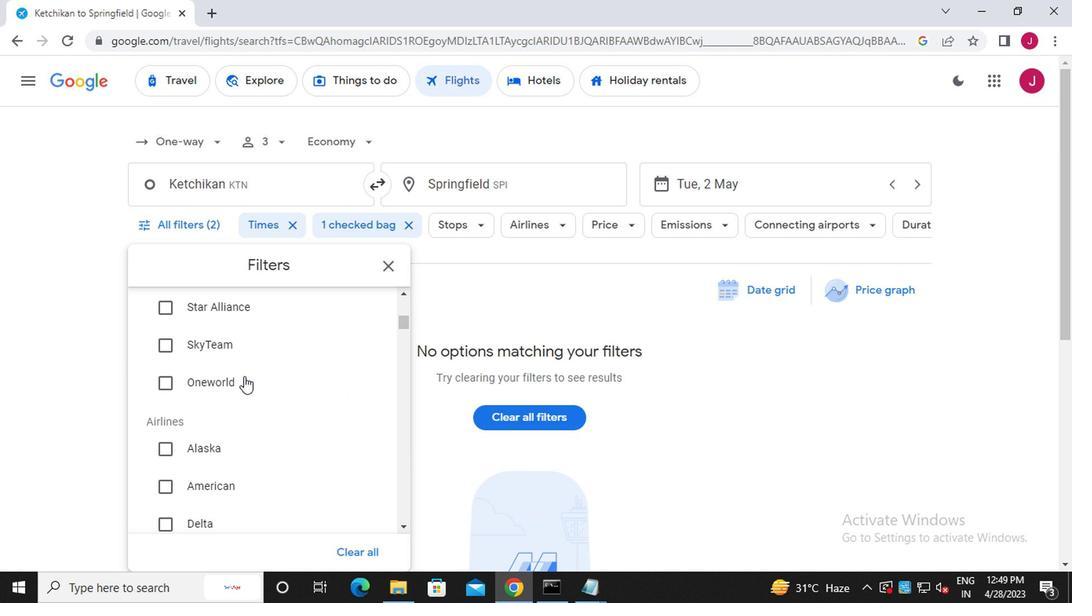 
Action: Mouse scrolled (285, 378) with delta (0, 0)
Screenshot: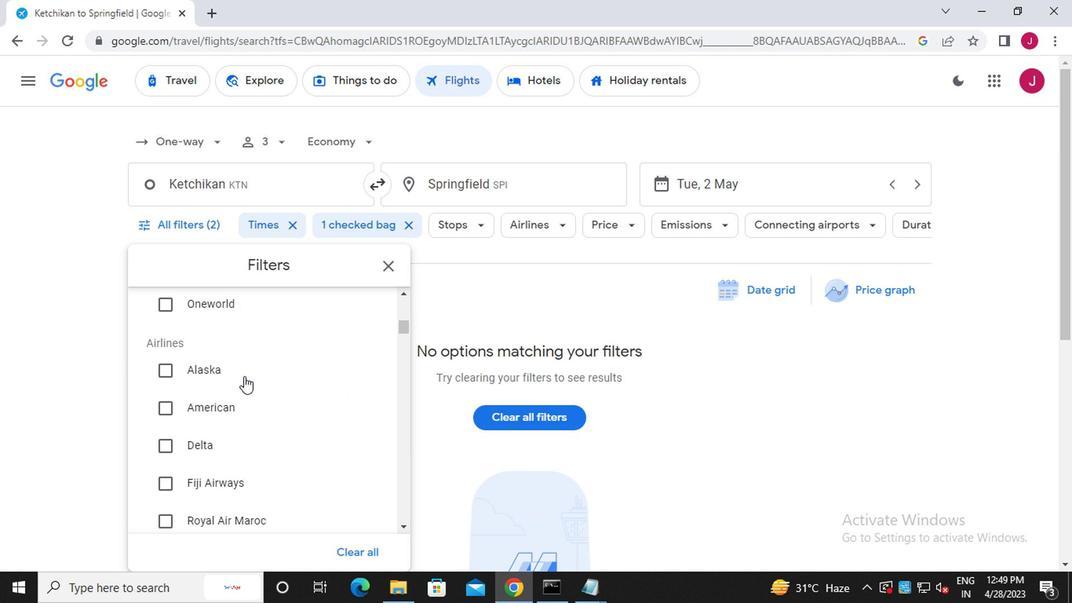 
Action: Mouse scrolled (285, 378) with delta (0, 0)
Screenshot: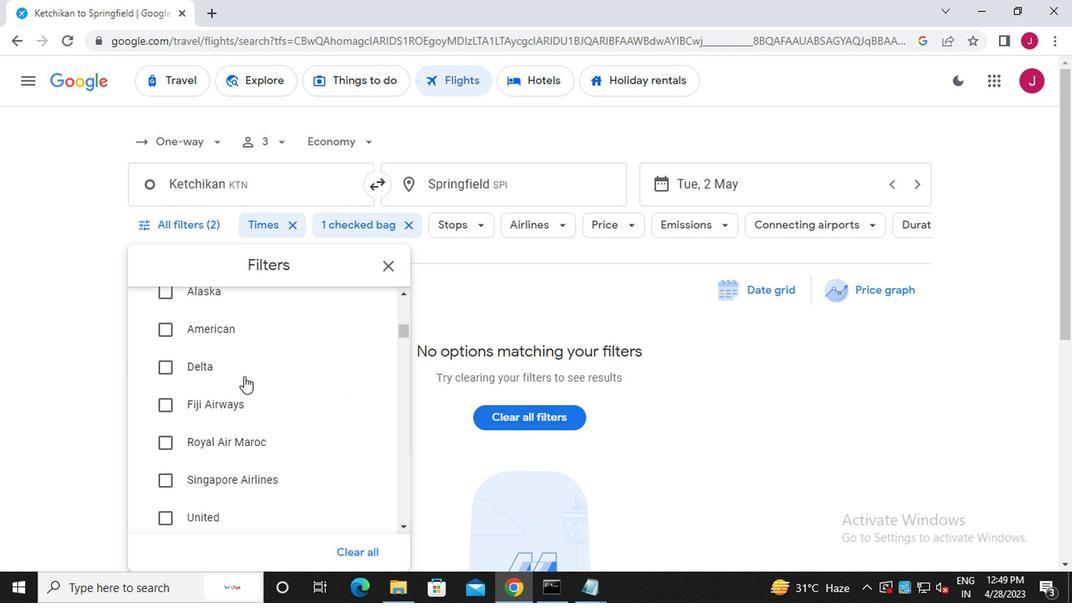 
Action: Mouse moved to (263, 401)
Screenshot: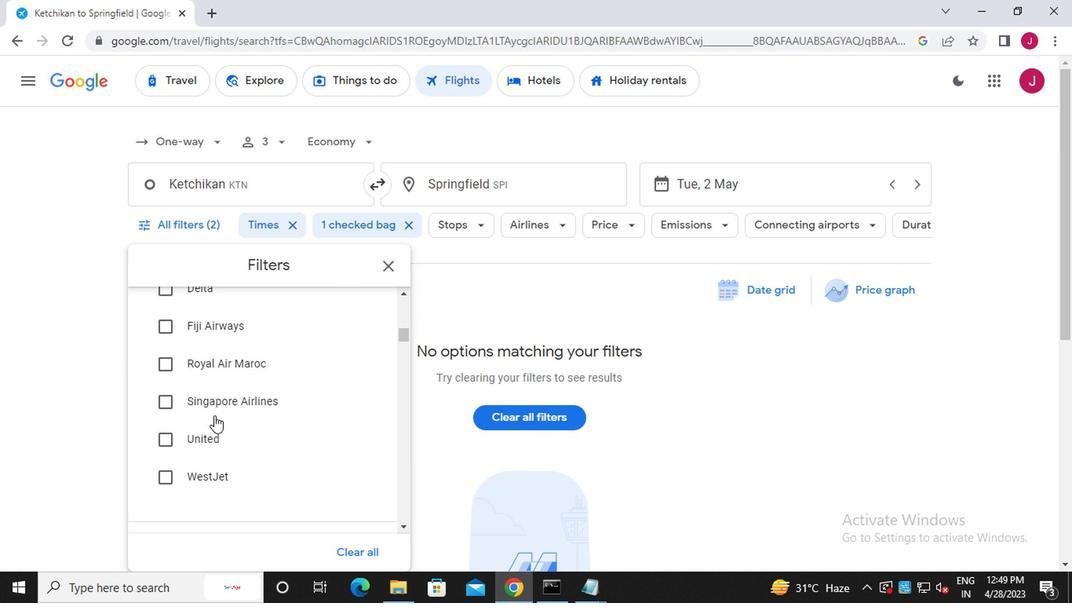 
Action: Mouse scrolled (263, 402) with delta (0, 0)
Screenshot: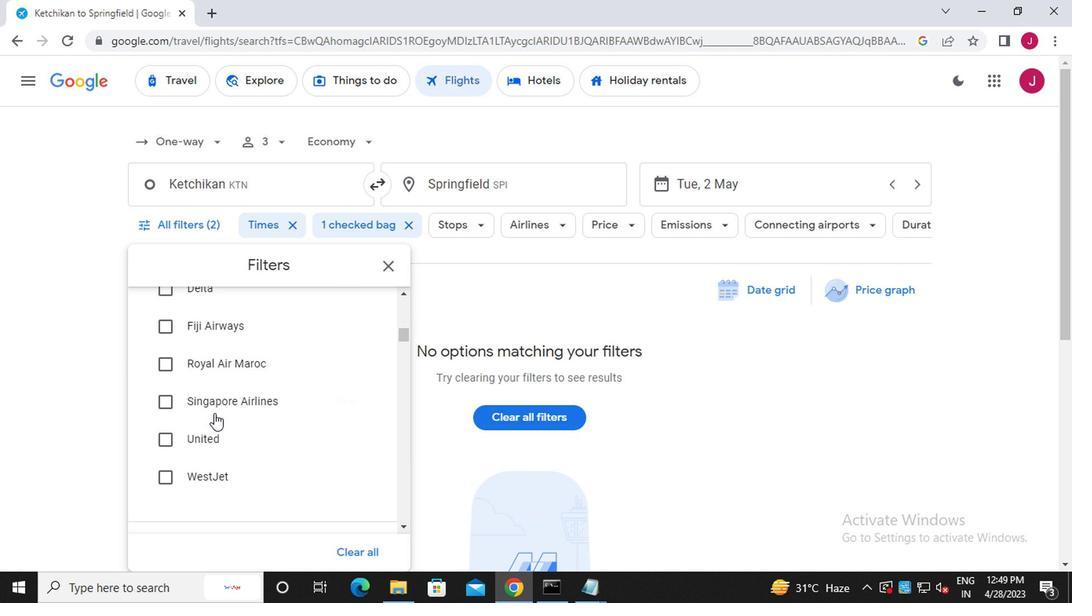 
Action: Mouse scrolled (263, 402) with delta (0, 0)
Screenshot: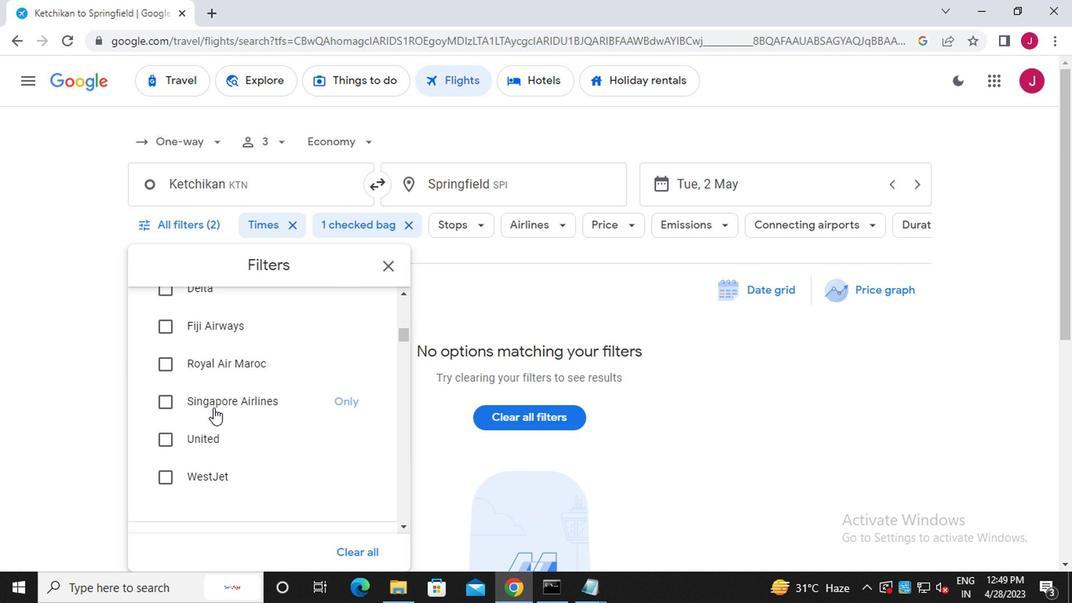 
Action: Mouse moved to (265, 424)
Screenshot: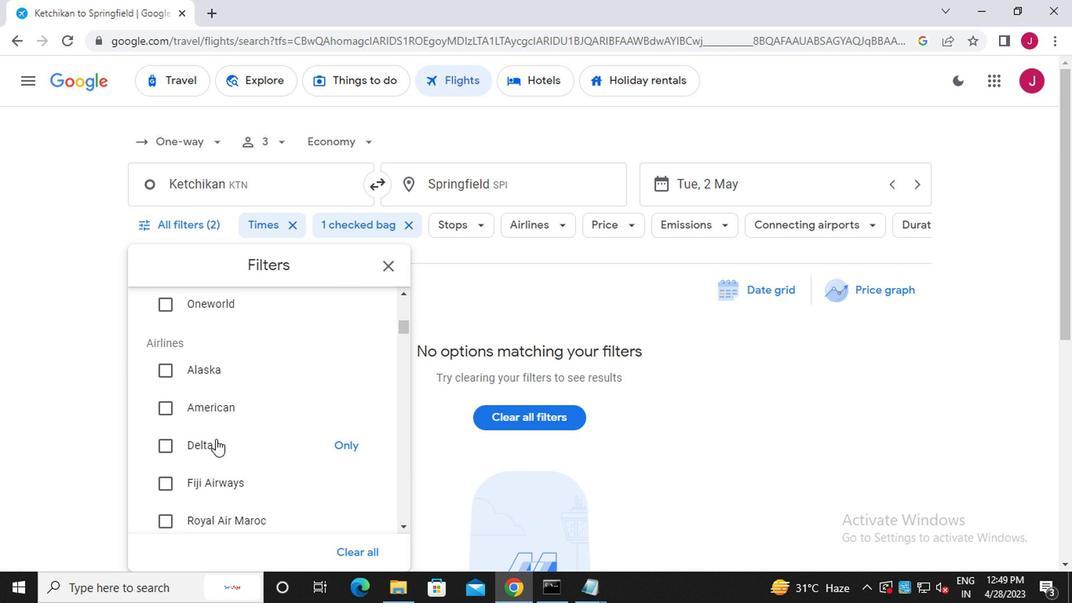 
Action: Mouse scrolled (265, 423) with delta (0, 0)
Screenshot: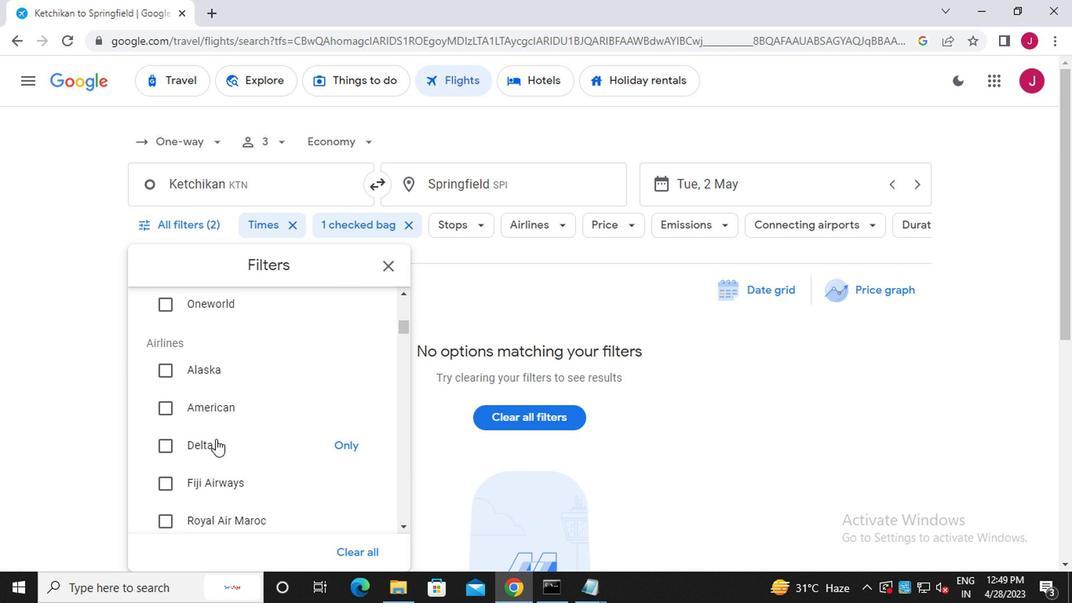 
Action: Mouse moved to (263, 423)
Screenshot: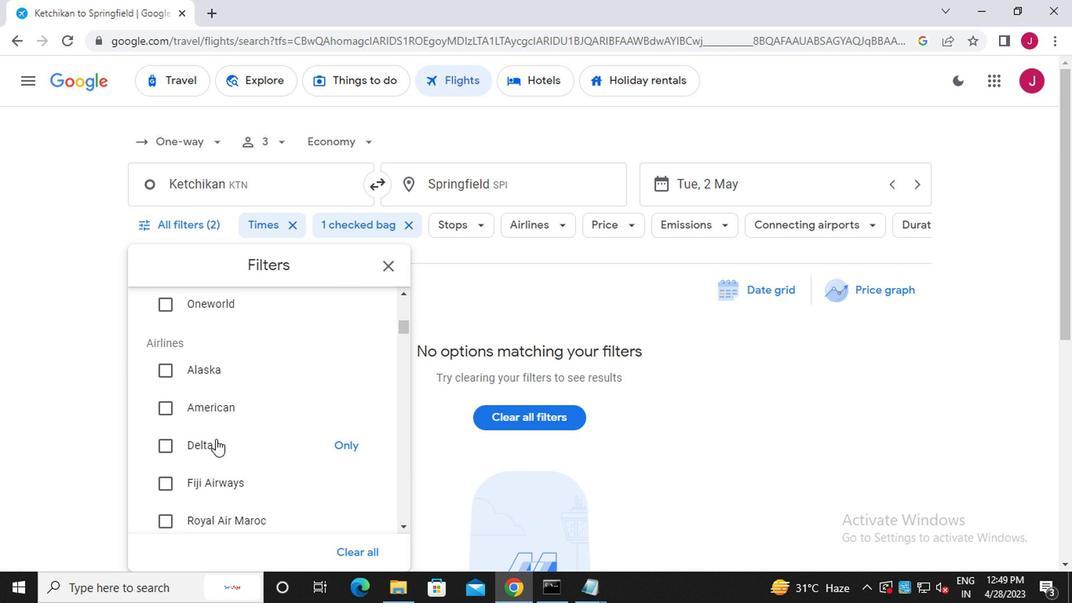 
Action: Mouse scrolled (263, 422) with delta (0, 0)
Screenshot: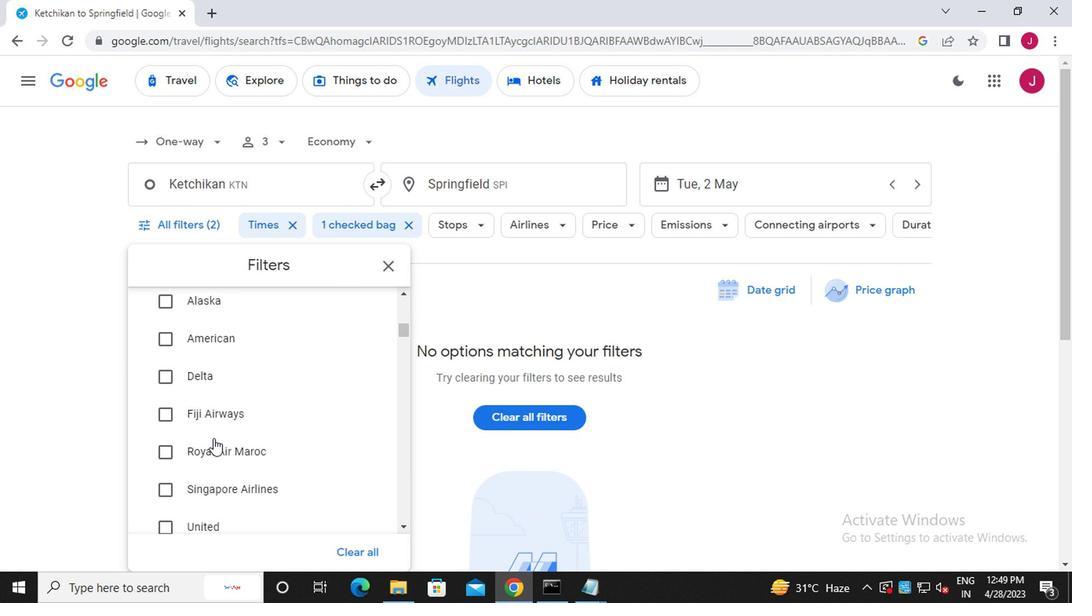 
Action: Mouse moved to (263, 423)
Screenshot: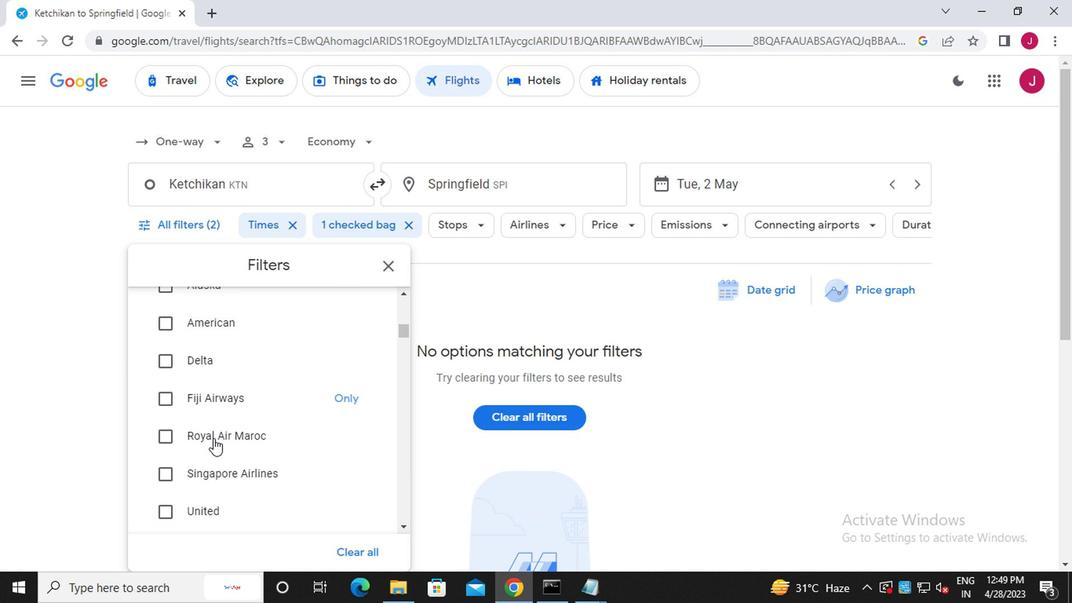 
Action: Mouse scrolled (263, 422) with delta (0, 0)
Screenshot: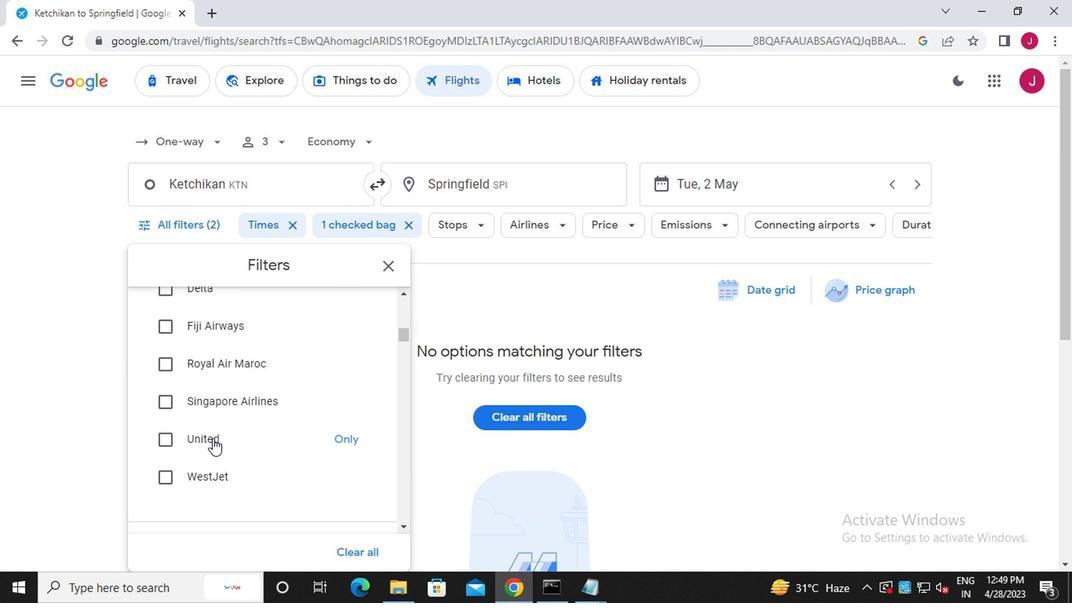 
Action: Mouse moved to (254, 423)
Screenshot: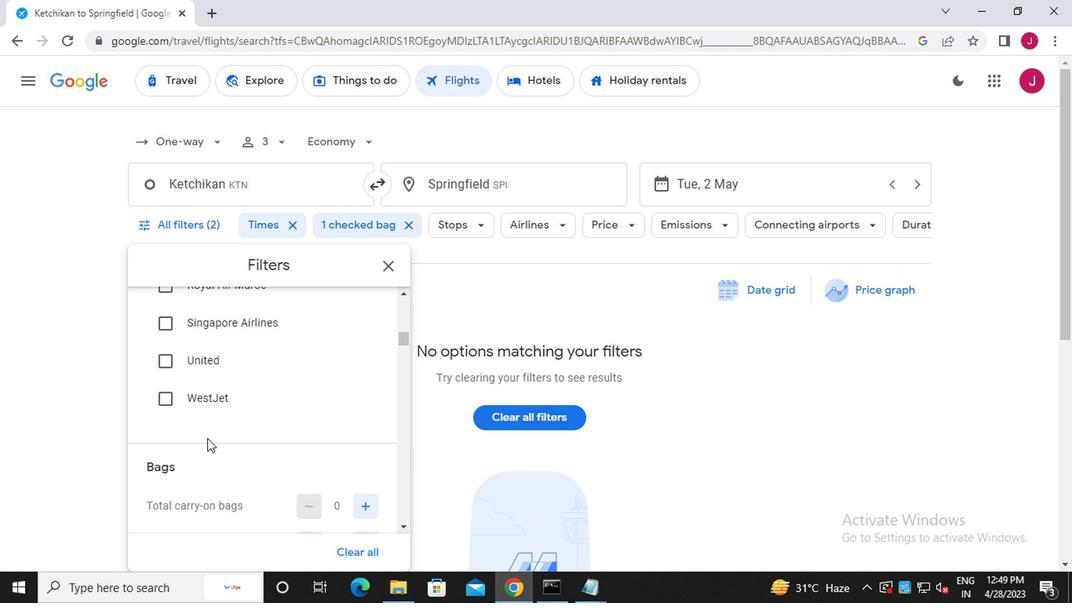 
Action: Mouse scrolled (254, 422) with delta (0, 0)
Screenshot: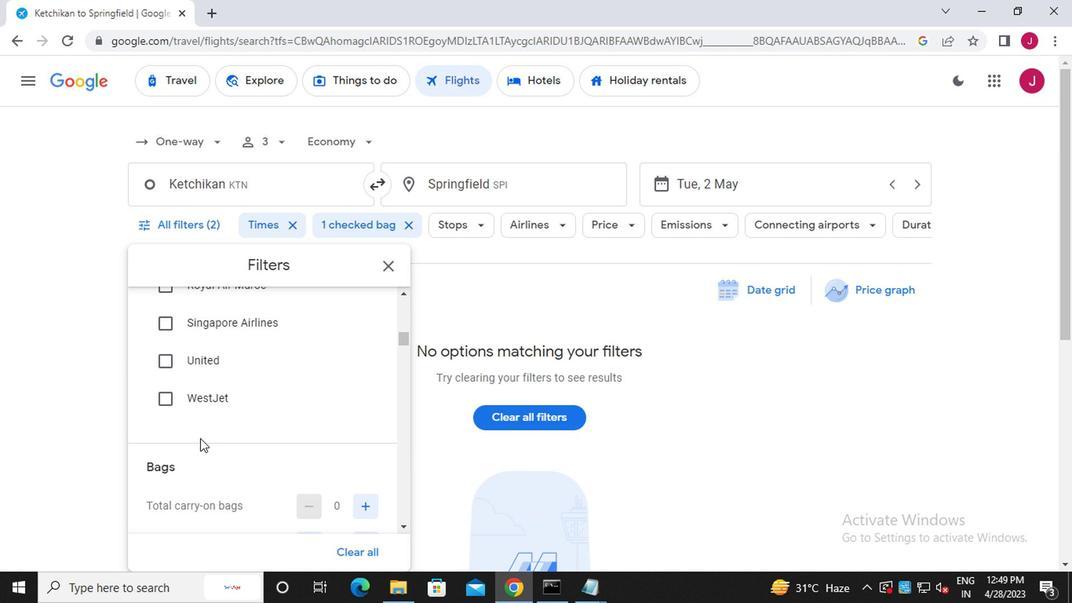 
Action: Mouse scrolled (254, 422) with delta (0, 0)
Screenshot: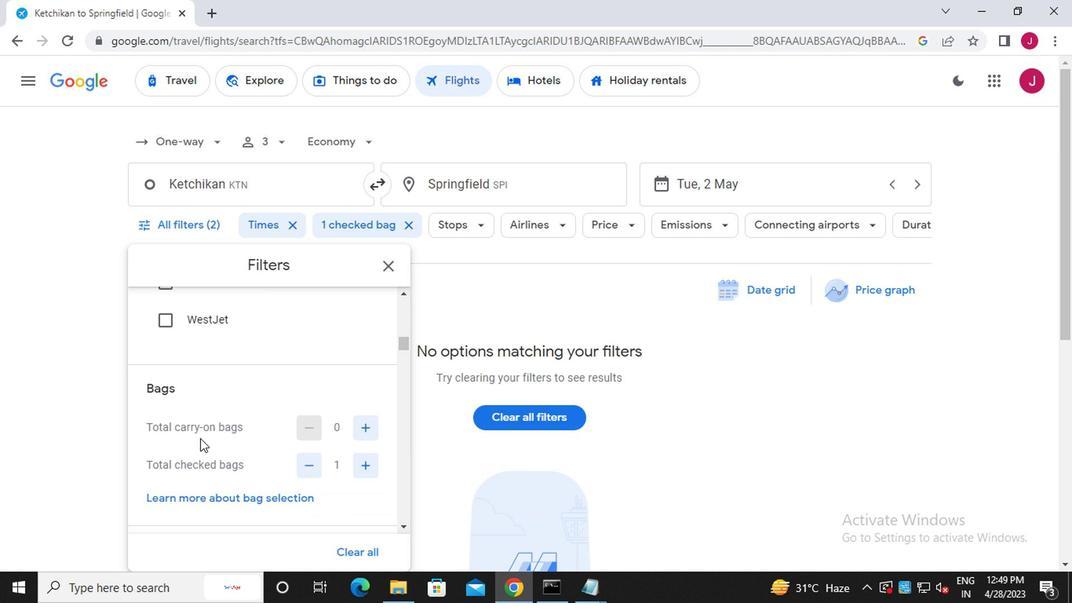 
Action: Mouse moved to (371, 388)
Screenshot: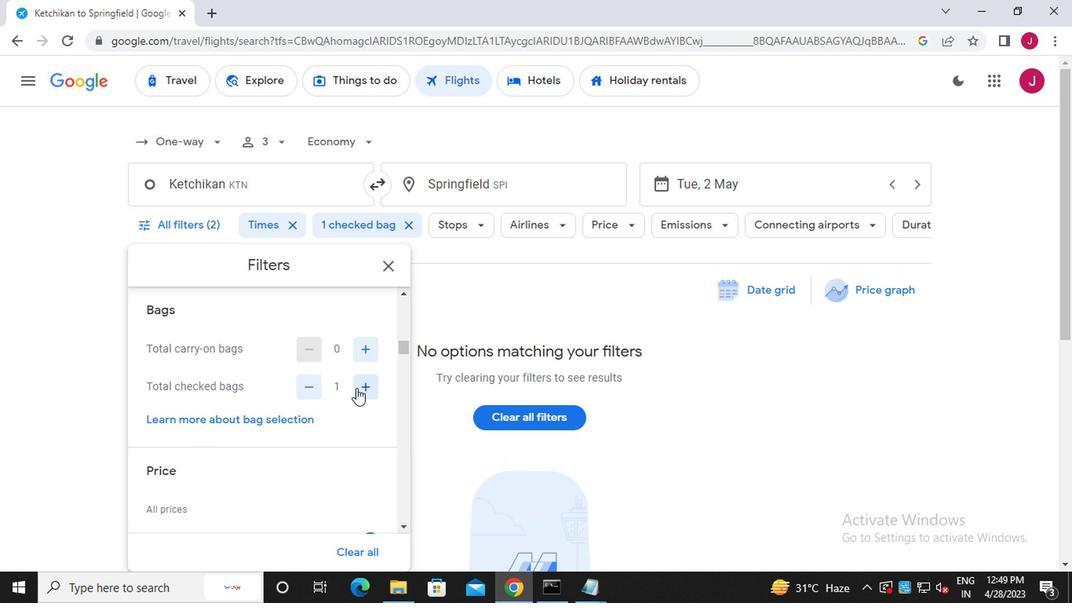 
Action: Mouse pressed left at (371, 388)
Screenshot: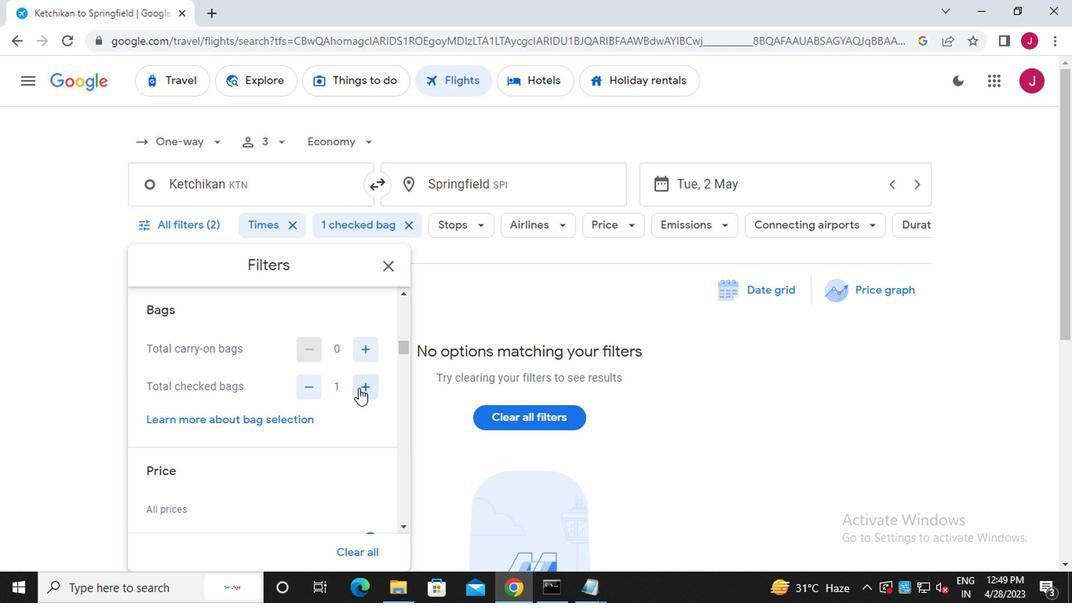 
Action: Mouse moved to (359, 390)
Screenshot: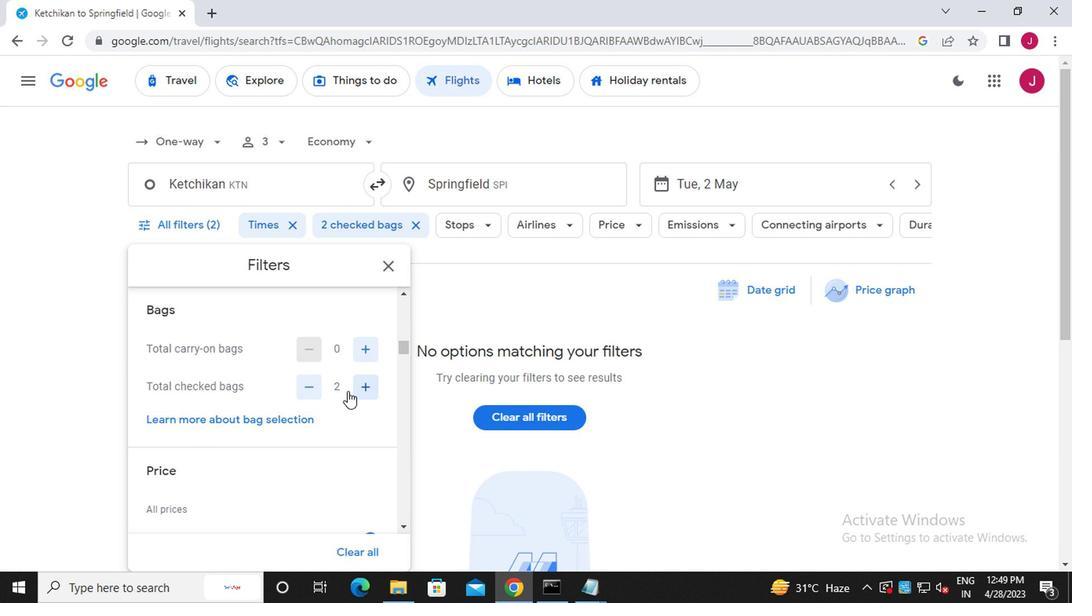 
Action: Mouse scrolled (359, 390) with delta (0, 0)
Screenshot: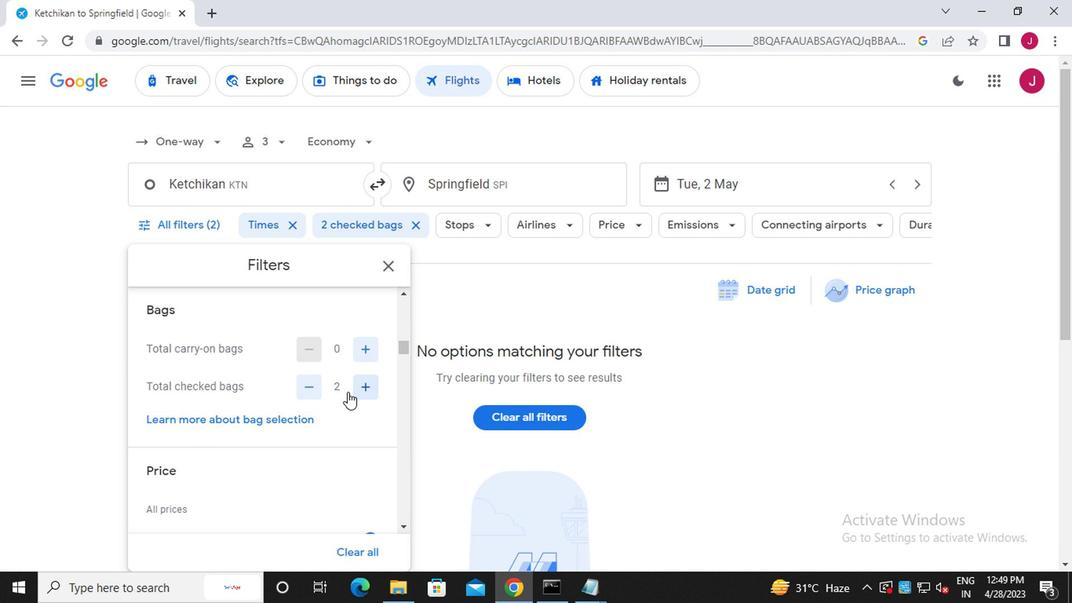 
Action: Mouse scrolled (359, 390) with delta (0, 0)
Screenshot: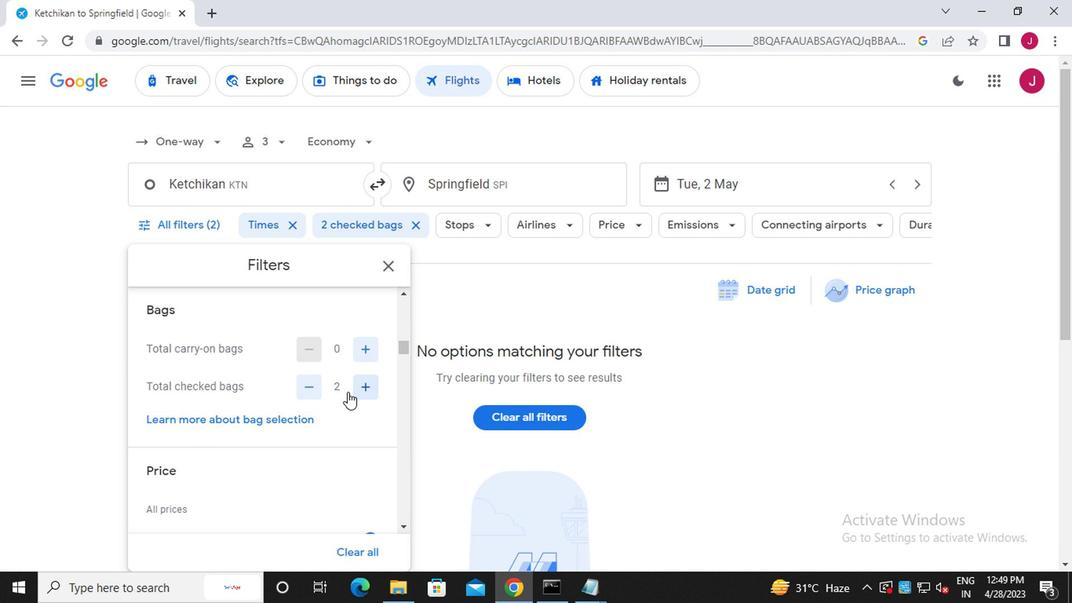 
Action: Mouse moved to (376, 383)
Screenshot: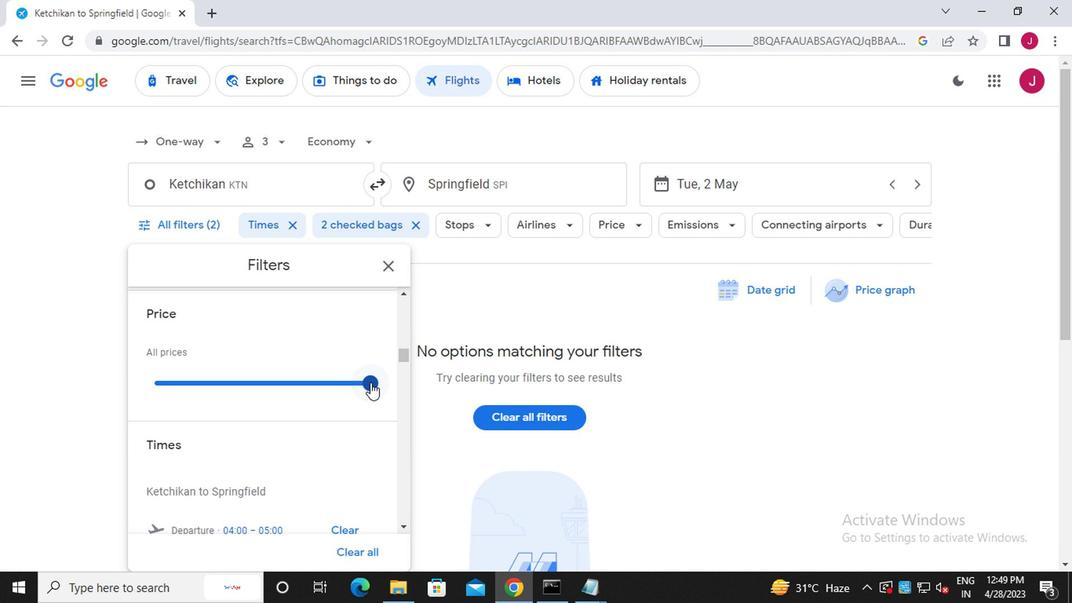 
Action: Mouse pressed left at (376, 383)
Screenshot: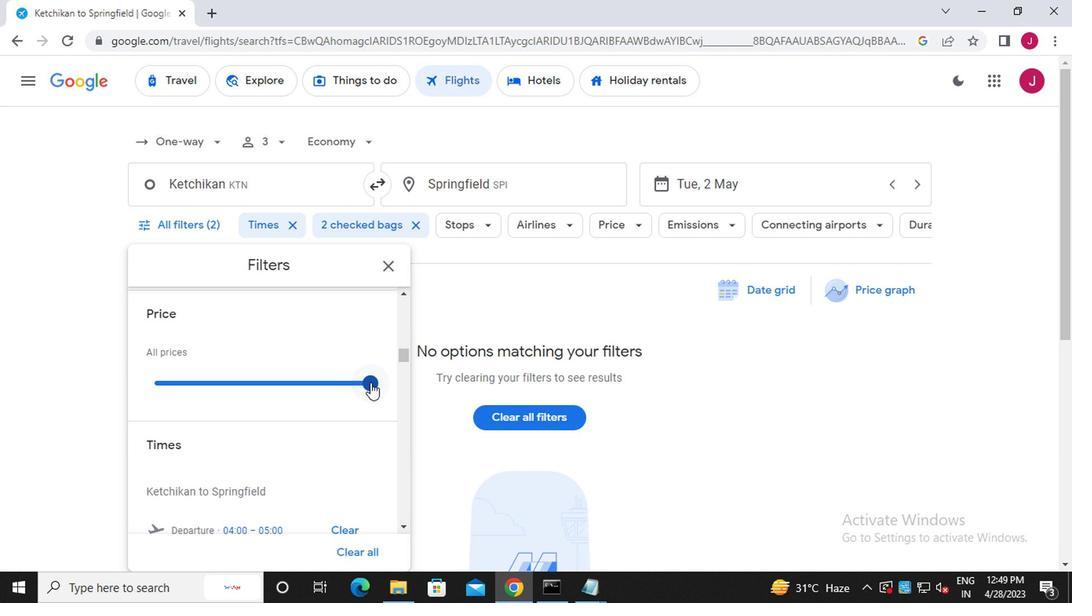 
Action: Mouse pressed left at (376, 383)
Screenshot: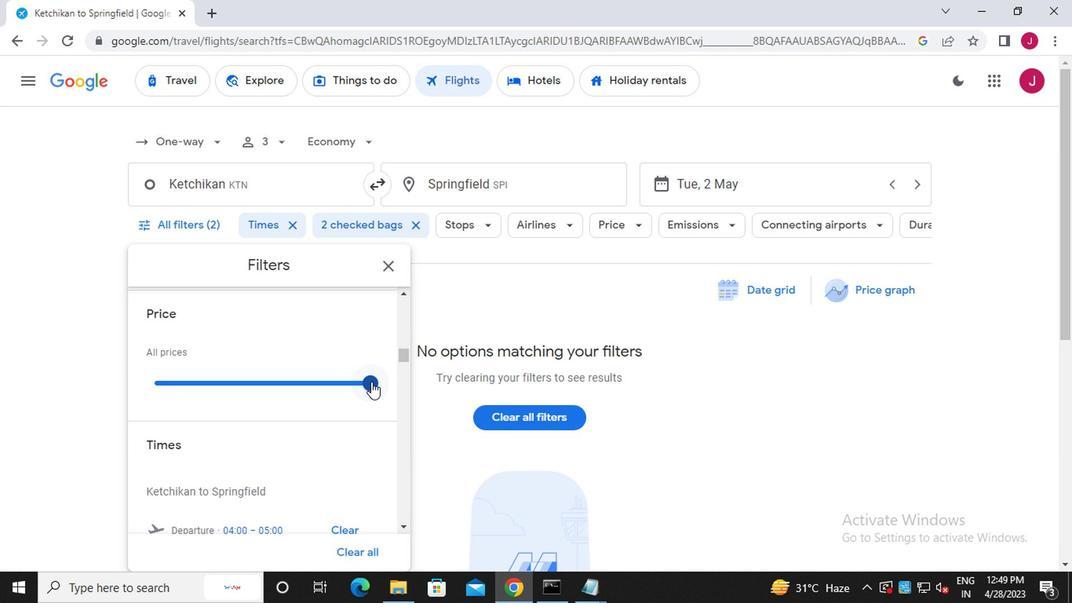 
Action: Mouse moved to (373, 383)
Screenshot: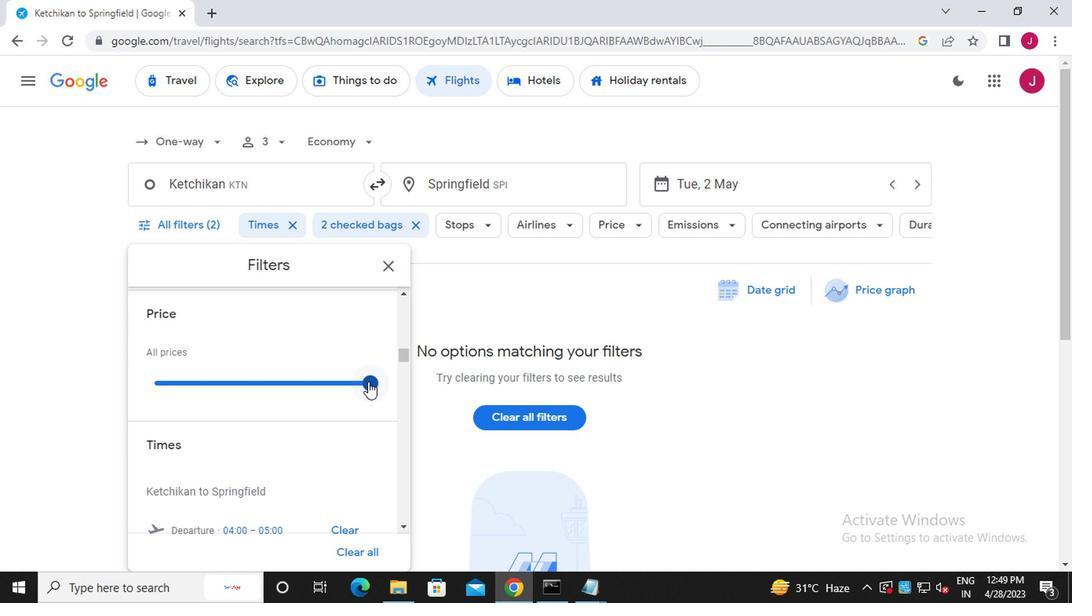 
Action: Mouse scrolled (373, 382) with delta (0, 0)
Screenshot: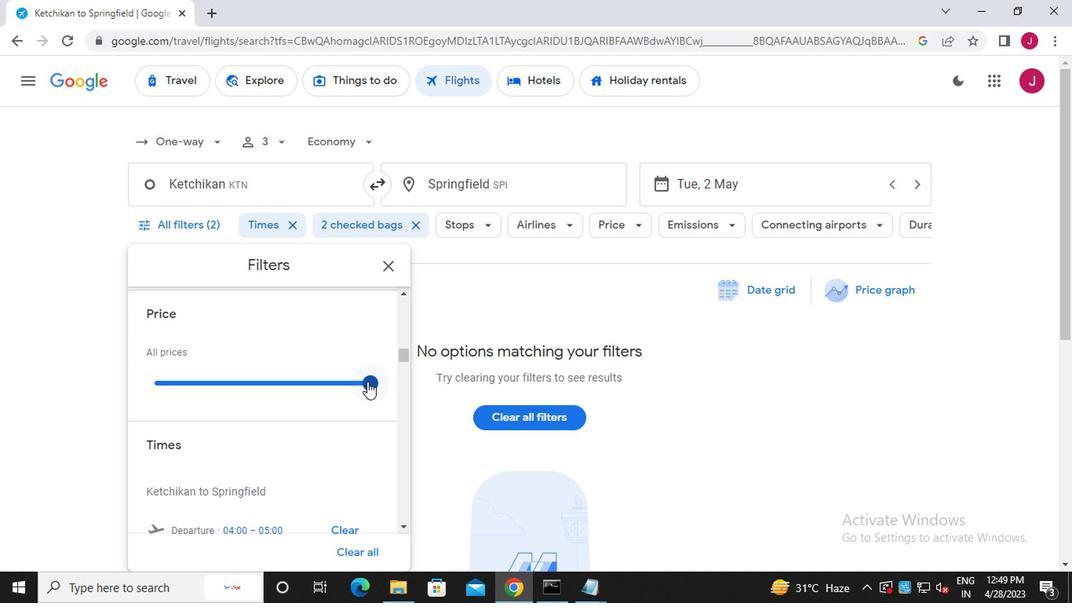 
Action: Mouse scrolled (373, 382) with delta (0, 0)
Screenshot: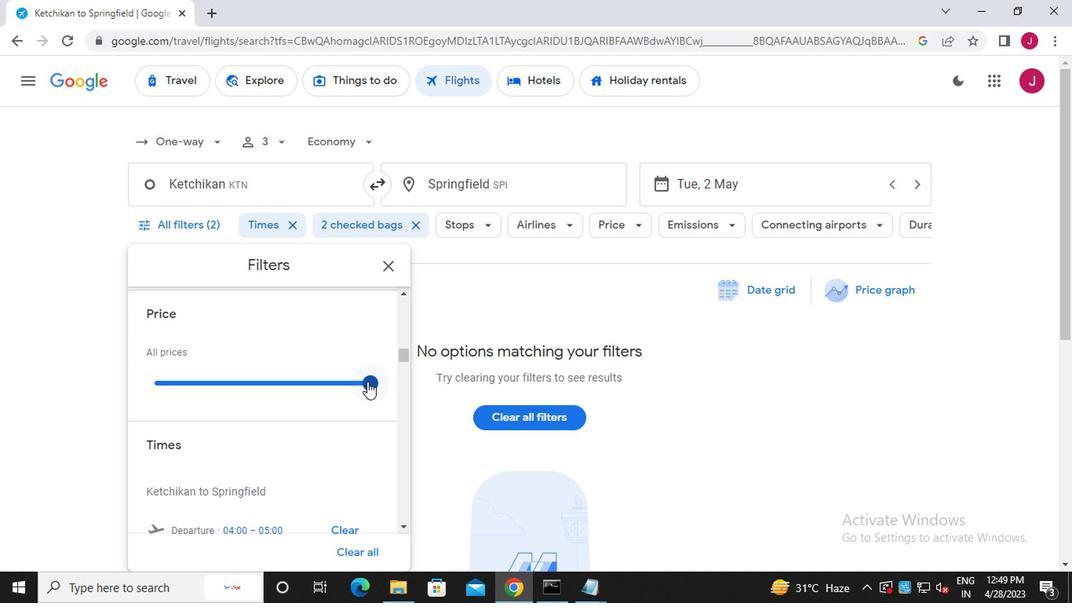 
Action: Mouse moved to (244, 401)
Screenshot: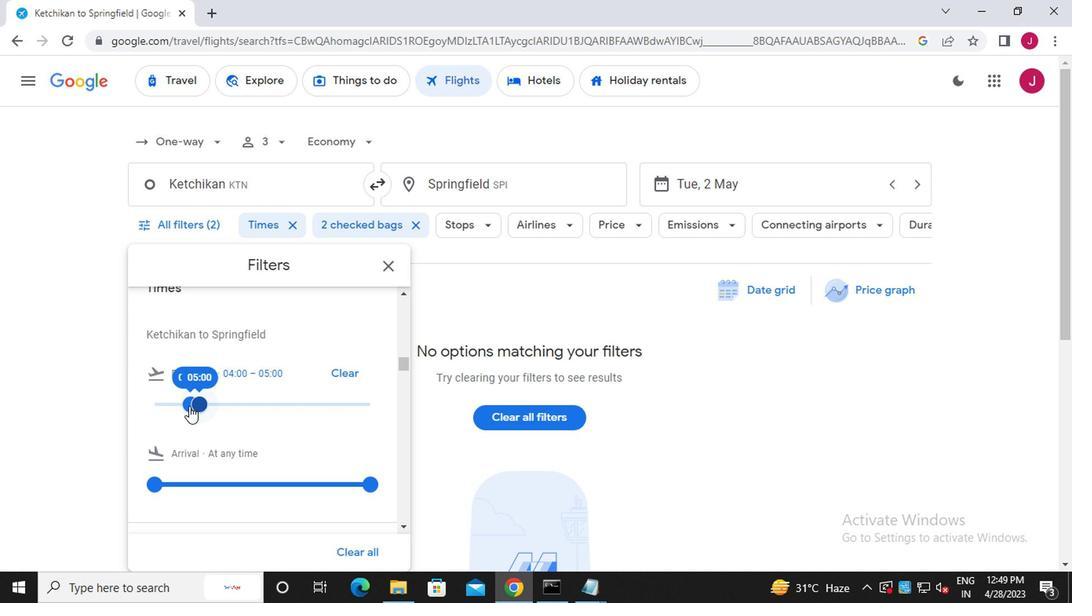 
Action: Mouse pressed left at (244, 401)
Screenshot: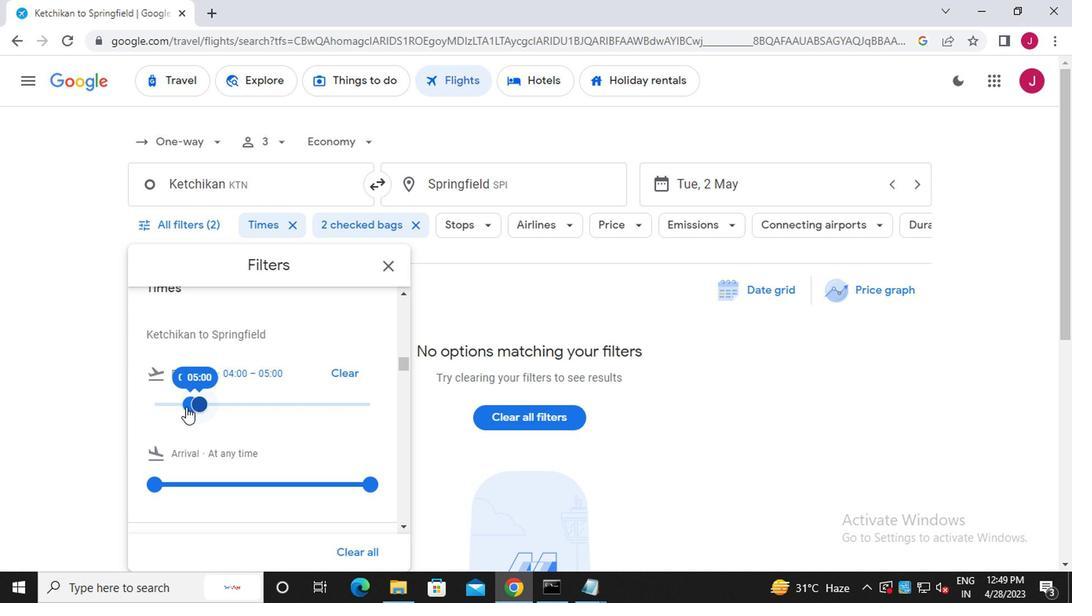 
Action: Mouse moved to (254, 399)
Screenshot: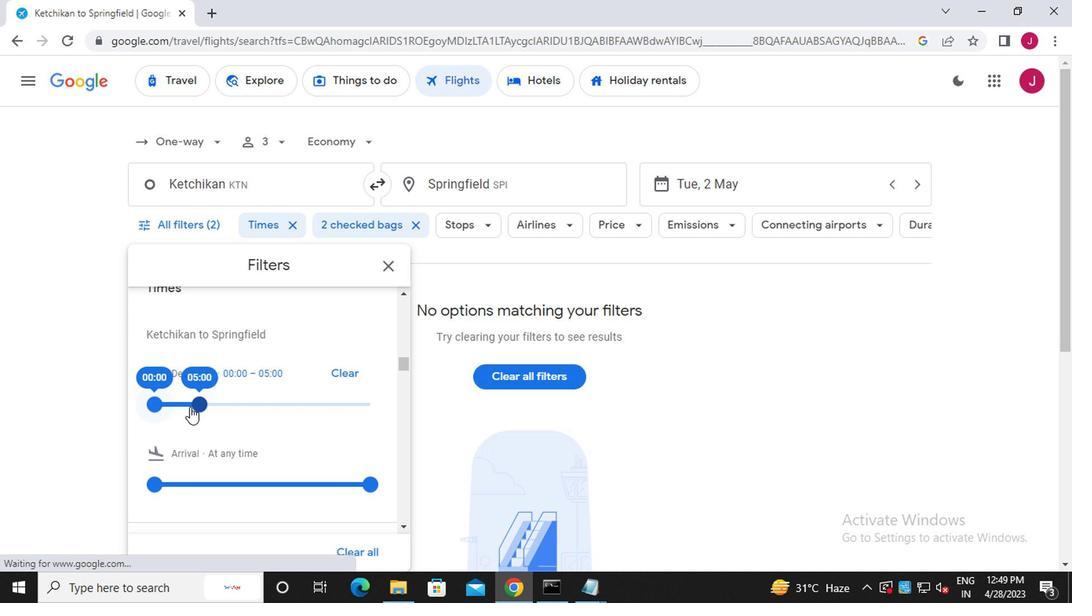 
Action: Mouse pressed left at (254, 399)
Screenshot: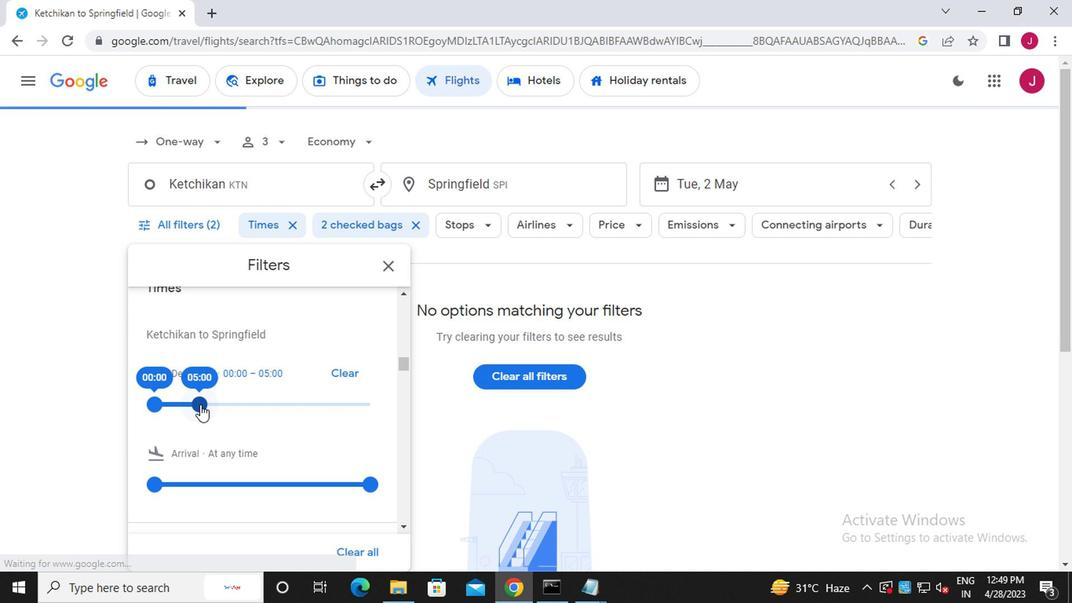 
Action: Mouse pressed left at (254, 399)
Screenshot: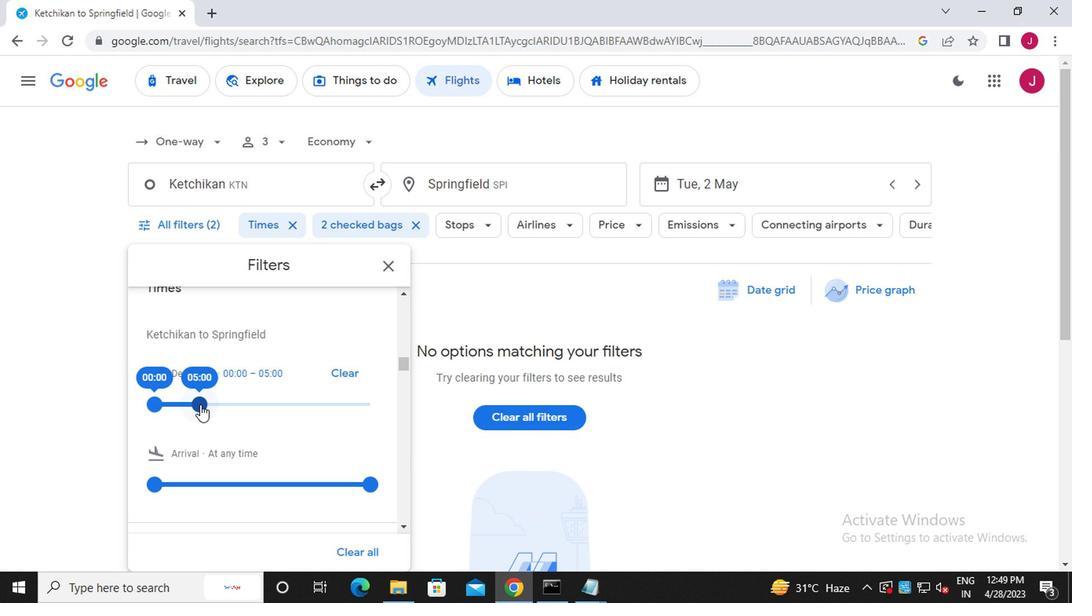 
Action: Mouse moved to (220, 400)
Screenshot: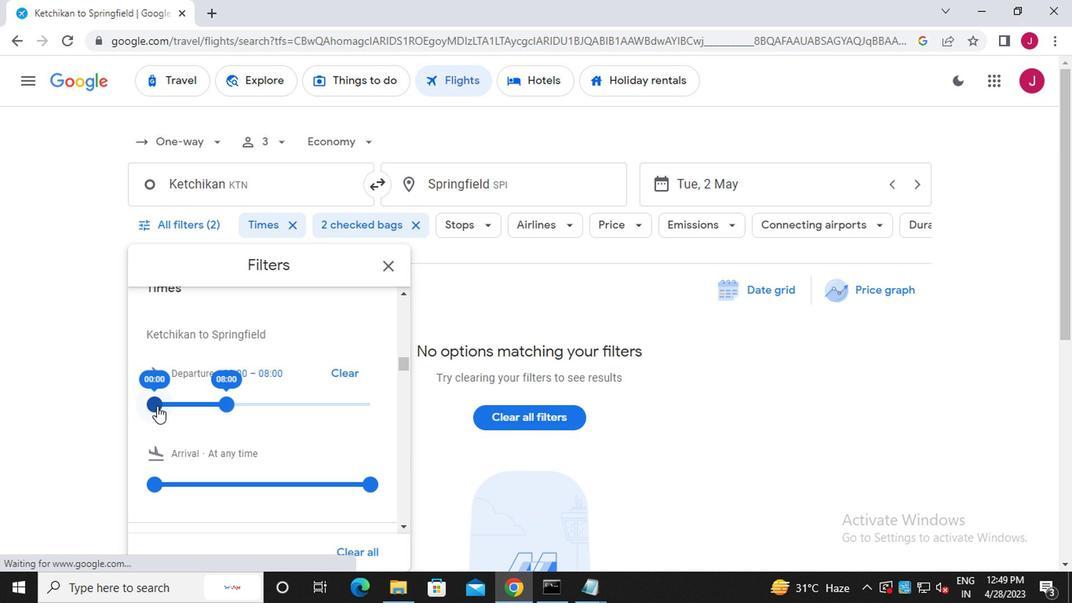 
Action: Mouse pressed left at (220, 400)
Screenshot: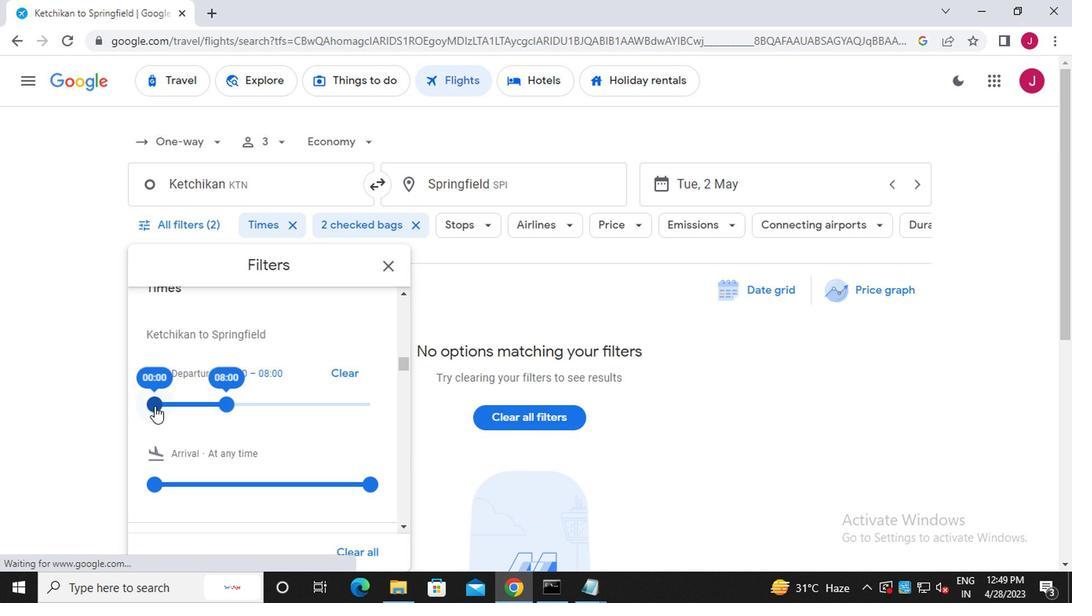 
Action: Mouse moved to (269, 400)
Screenshot: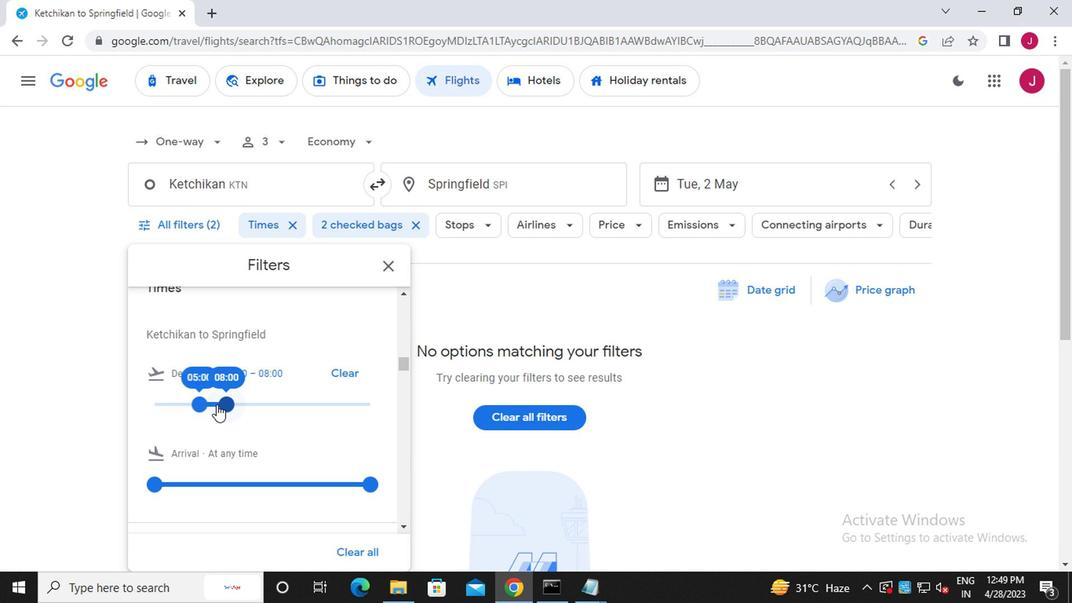 
Action: Mouse pressed left at (269, 400)
Screenshot: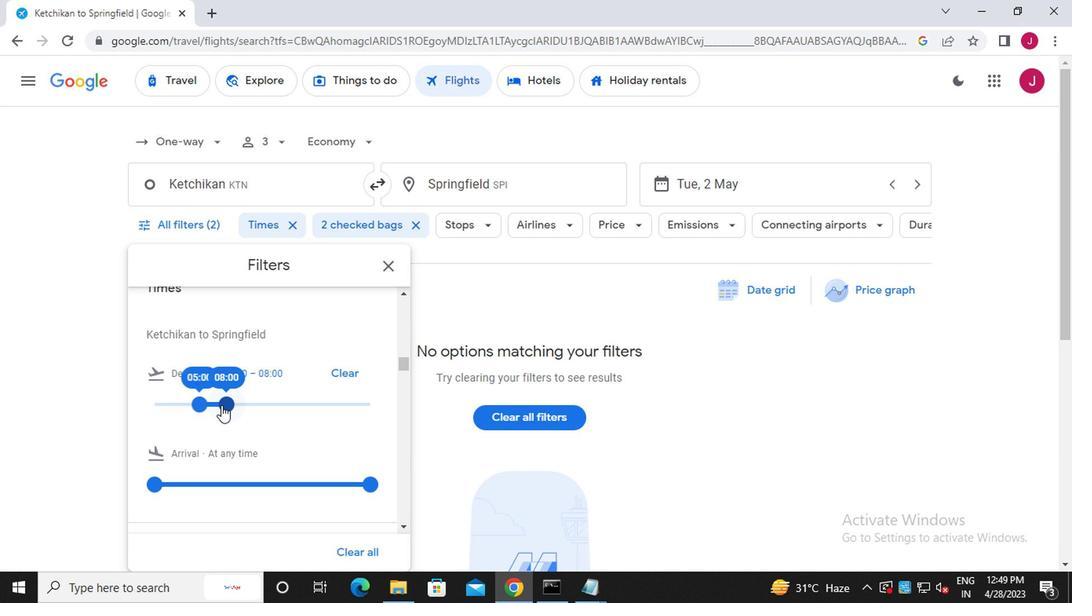 
Action: Mouse moved to (385, 302)
Screenshot: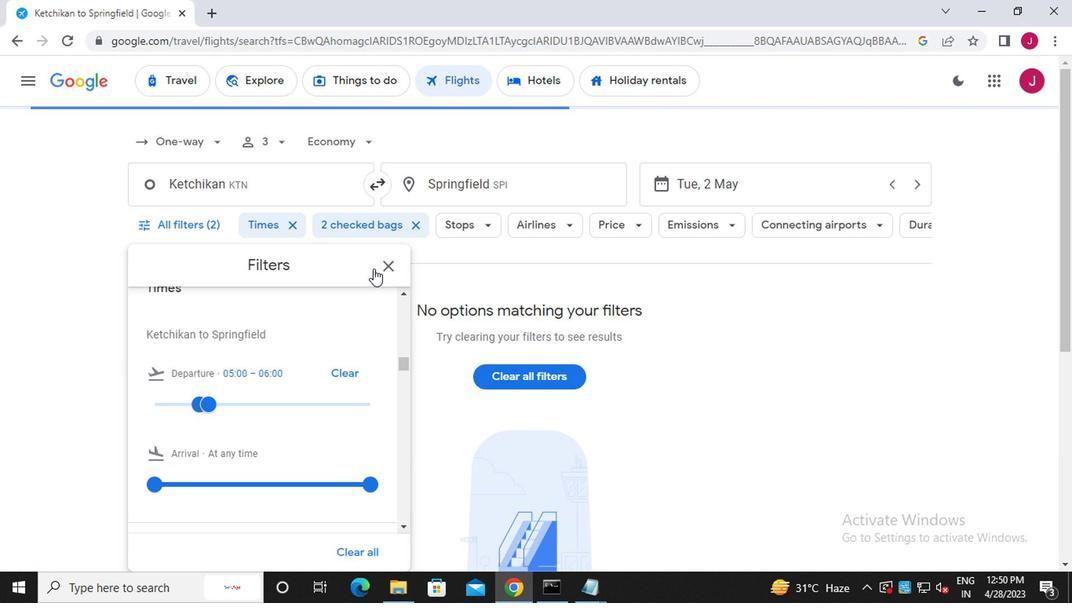 
Action: Mouse pressed left at (385, 302)
Screenshot: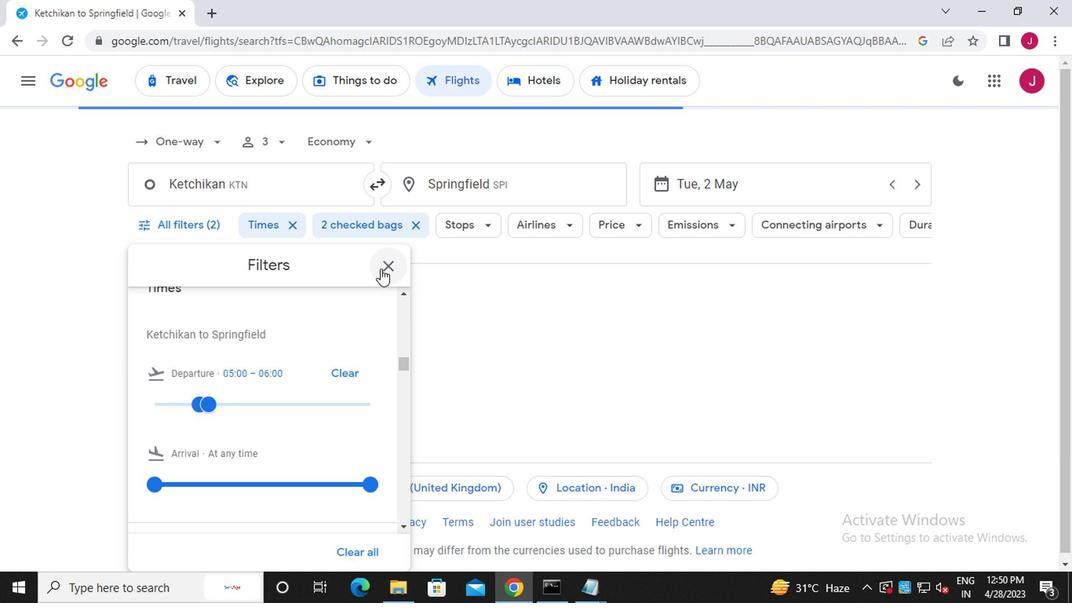 
Action: Mouse moved to (371, 303)
Screenshot: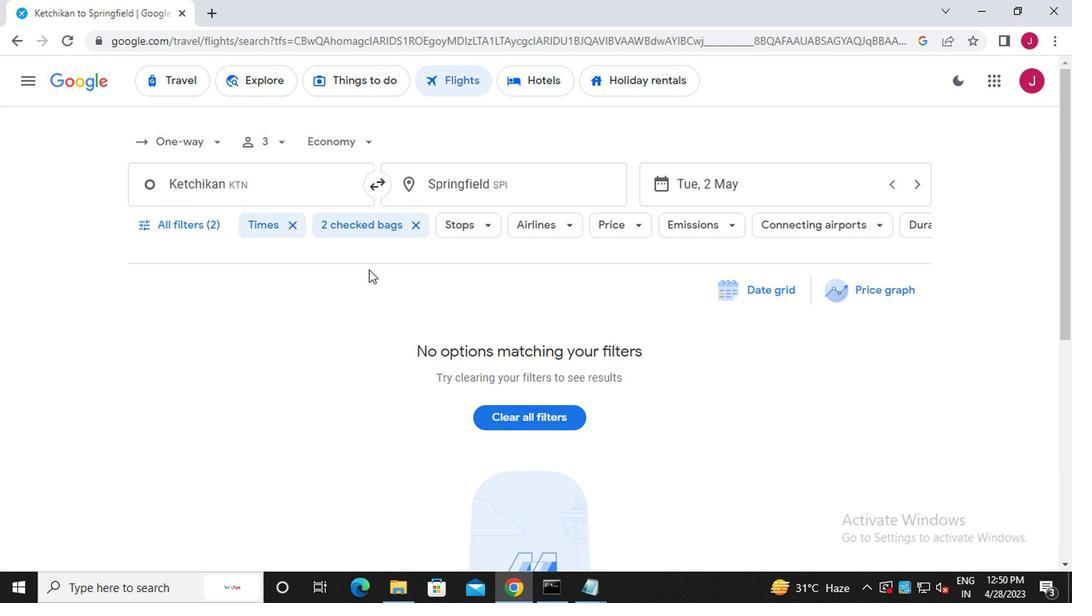 
